 Task: Open Card DIY Review in Board Content Marketing Asset Creation and Optimization to Workspace Influencer Marketing Agencies. and add a team member Softage.2@softage.net, a label Orange, a checklist Event Planning, an attachment from your google drive, a color Orange and finally, add a card description 'Develop and launch new customer referral program for existing customers' and a comment 'This task requires us to be adaptable and flexible, willing to pivot our approach as needed to achieve success.'. Add a start date 'Jan 02, 1900' with a due date 'Jan 09, 1900'
Action: Mouse moved to (293, 171)
Screenshot: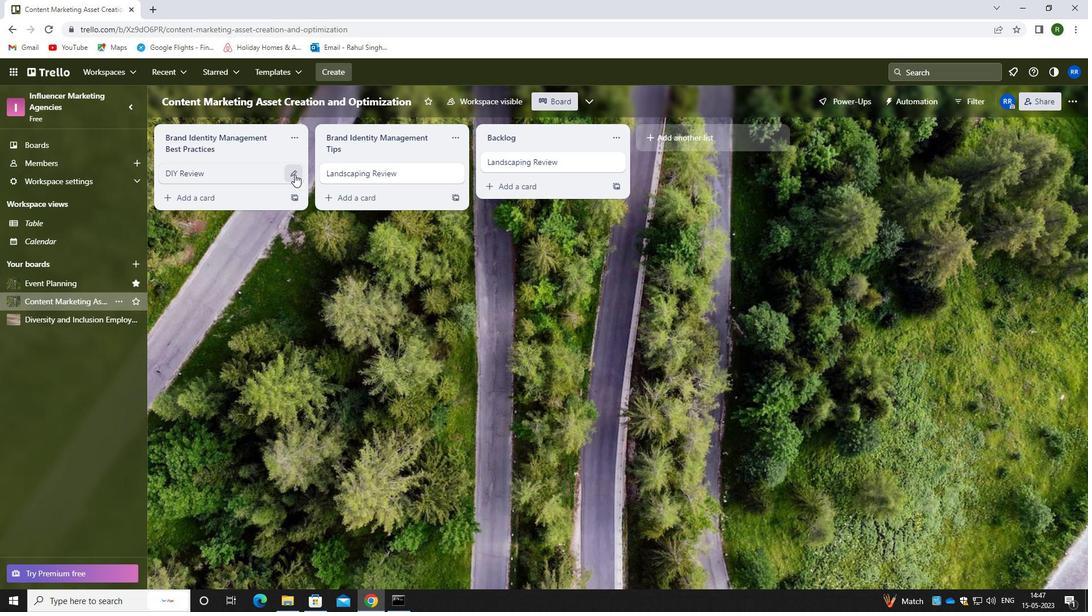 
Action: Mouse pressed left at (293, 171)
Screenshot: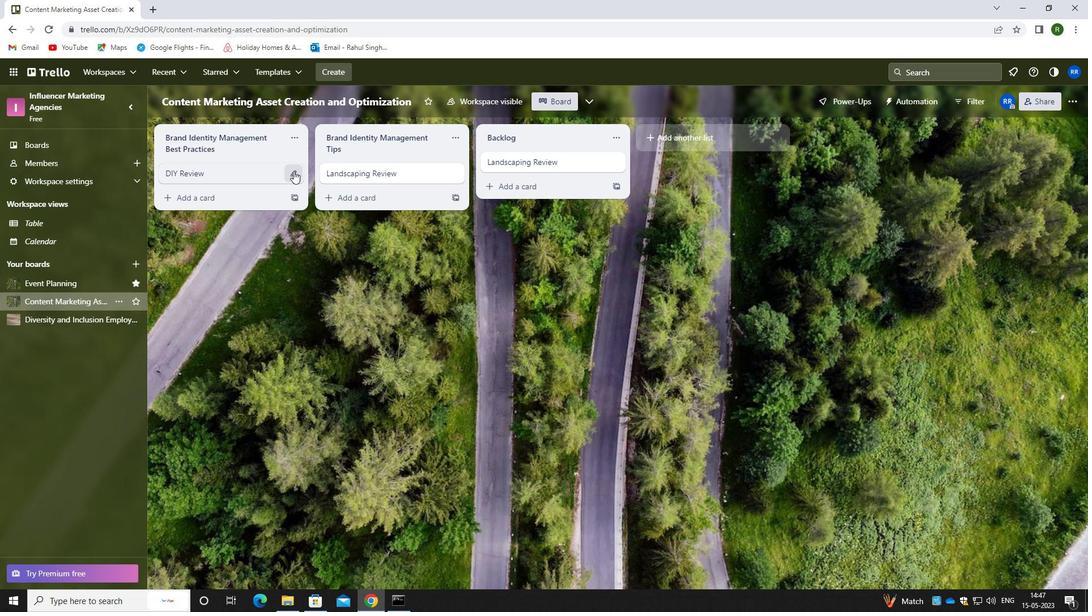 
Action: Mouse moved to (356, 170)
Screenshot: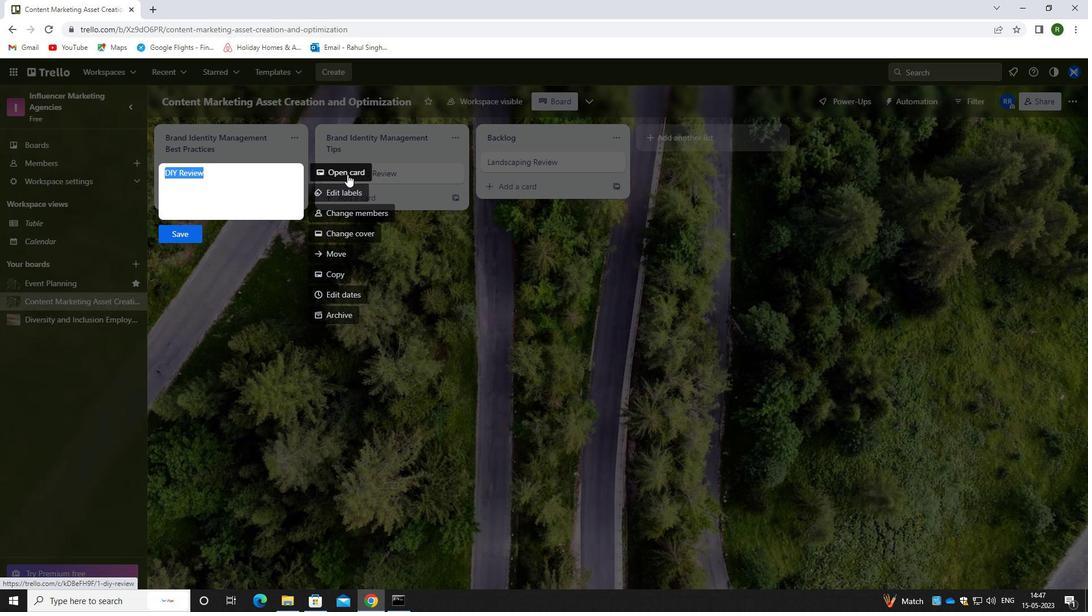 
Action: Mouse pressed left at (356, 170)
Screenshot: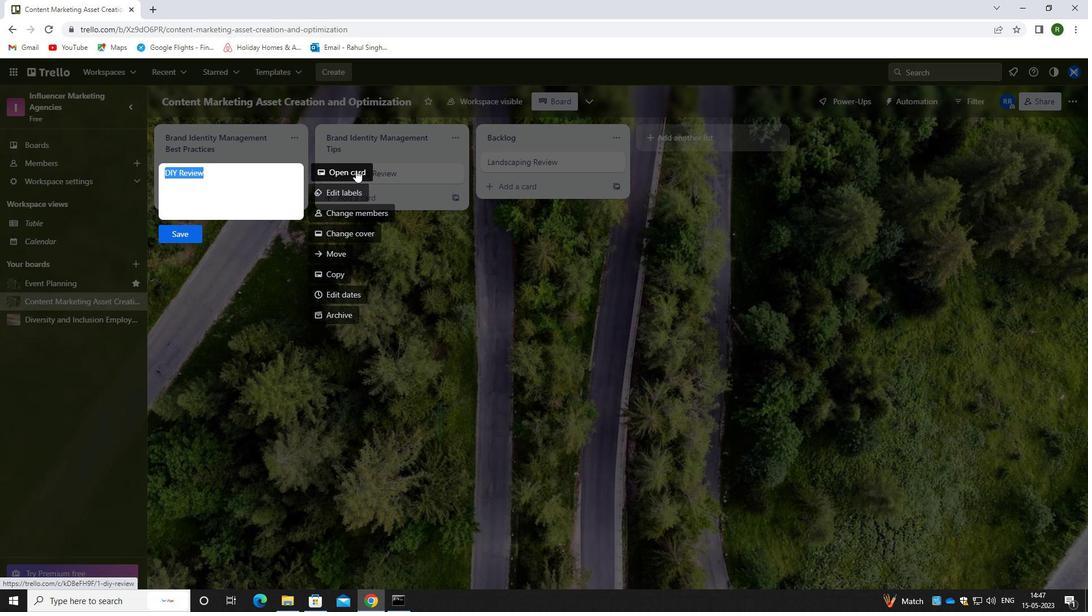 
Action: Mouse moved to (694, 155)
Screenshot: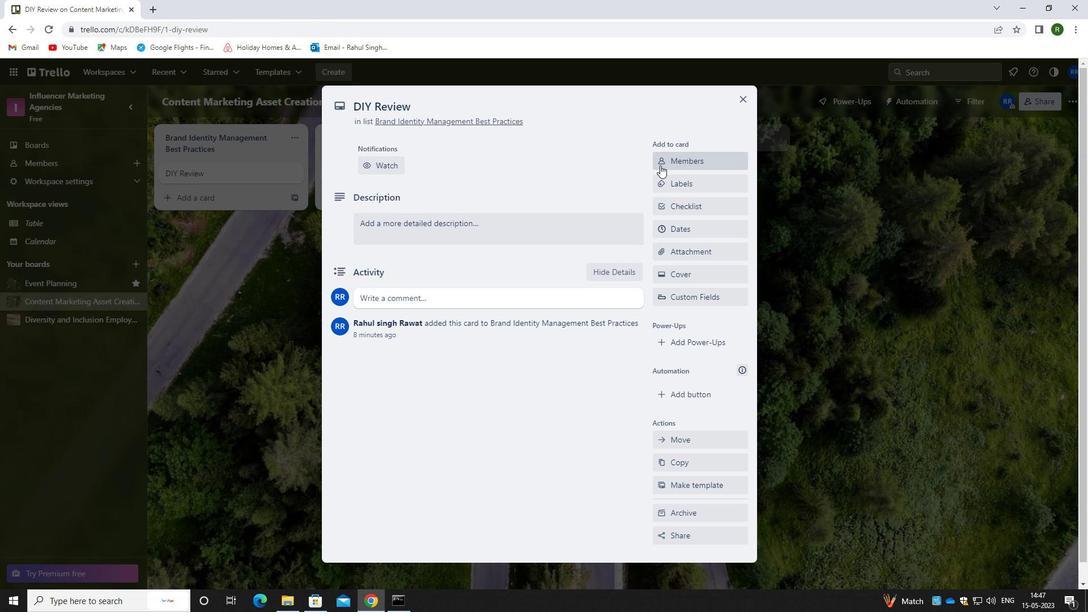 
Action: Mouse pressed left at (694, 155)
Screenshot: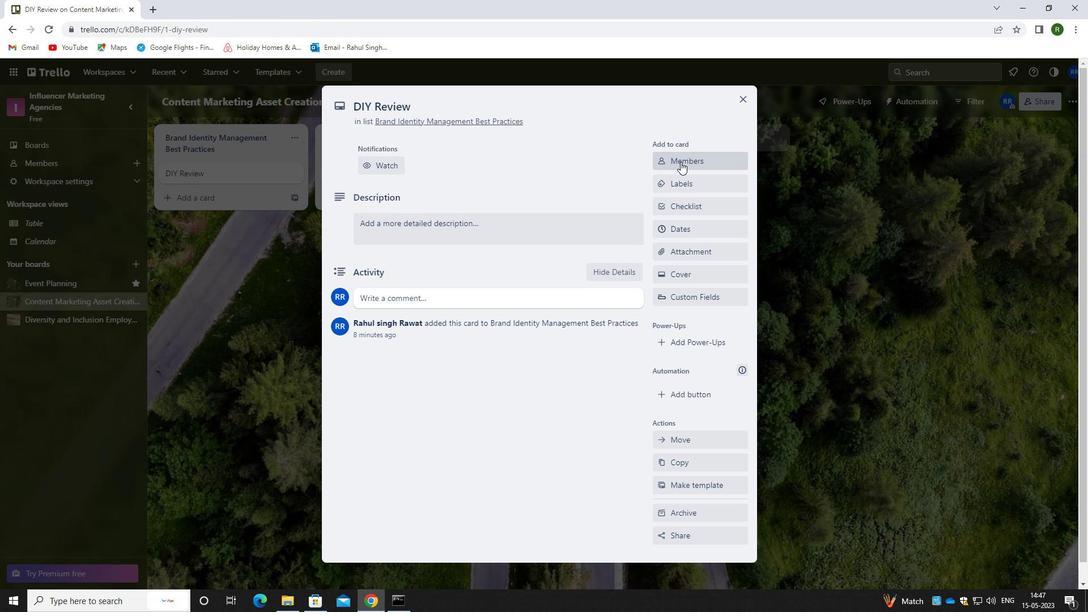 
Action: Mouse moved to (699, 190)
Screenshot: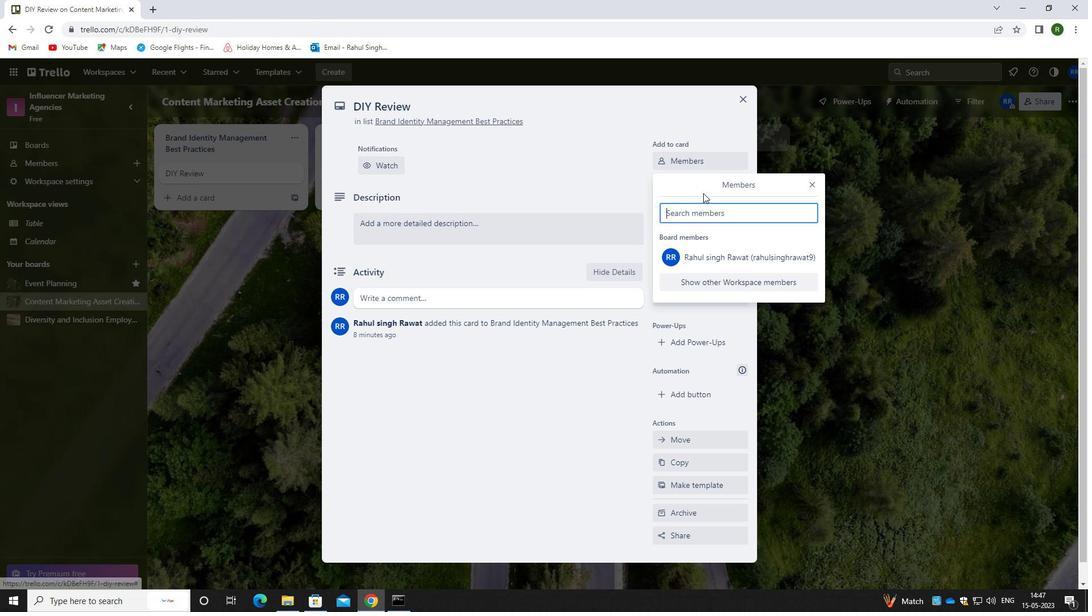 
Action: Key pressed <Key.caps_lock>s<Key.caps_lock>oftage.2<Key.shift>@SPO<Key.backspace><Key.backspace>OFTAGE,.<Key.backspace><Key.backspace>.NET
Screenshot: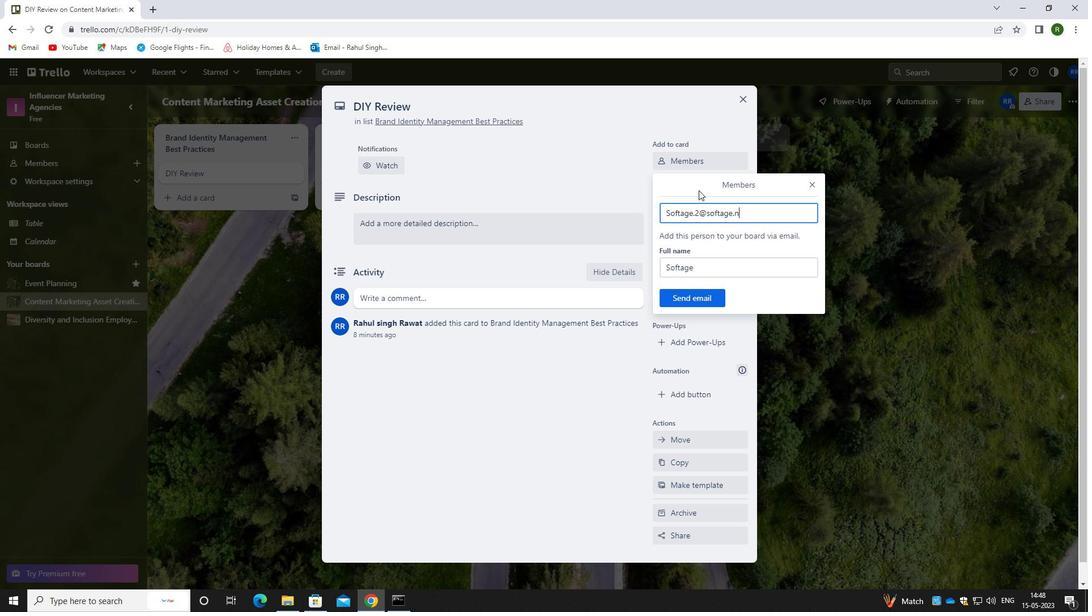 
Action: Mouse moved to (692, 297)
Screenshot: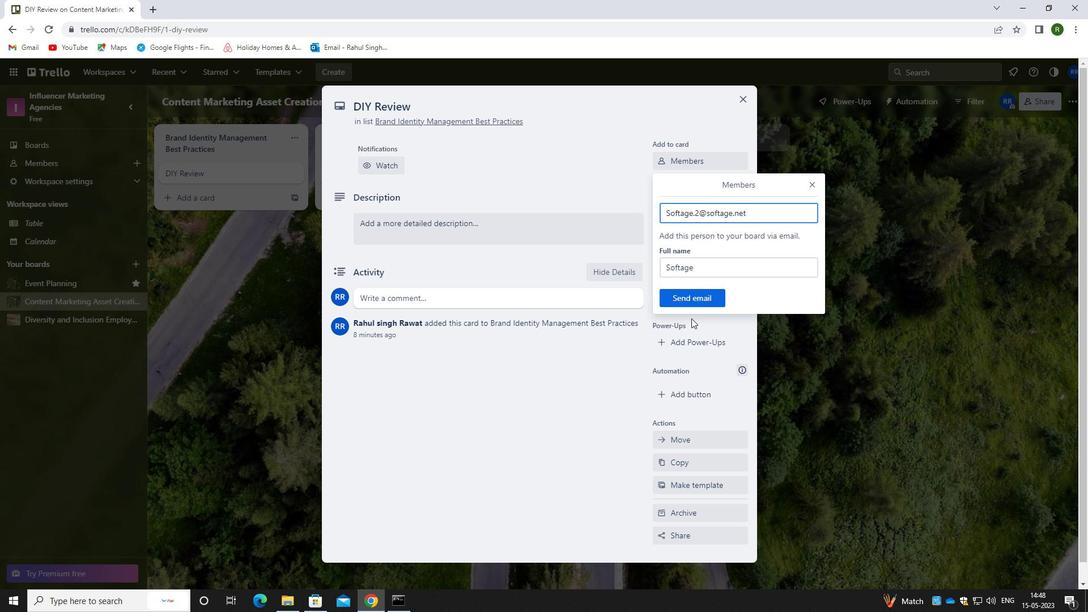 
Action: Mouse pressed left at (692, 297)
Screenshot: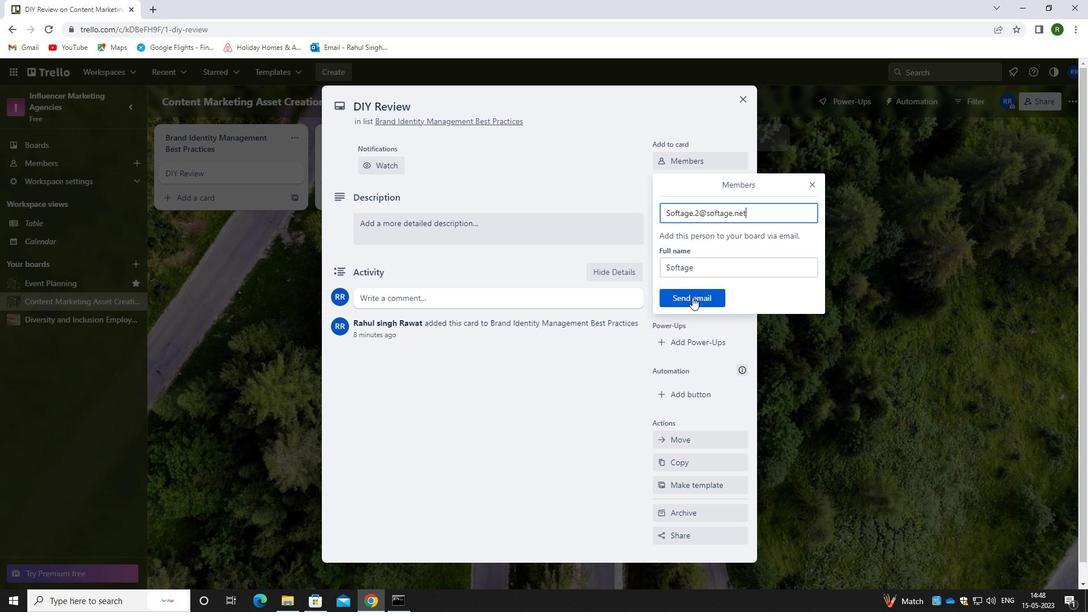 
Action: Mouse moved to (686, 216)
Screenshot: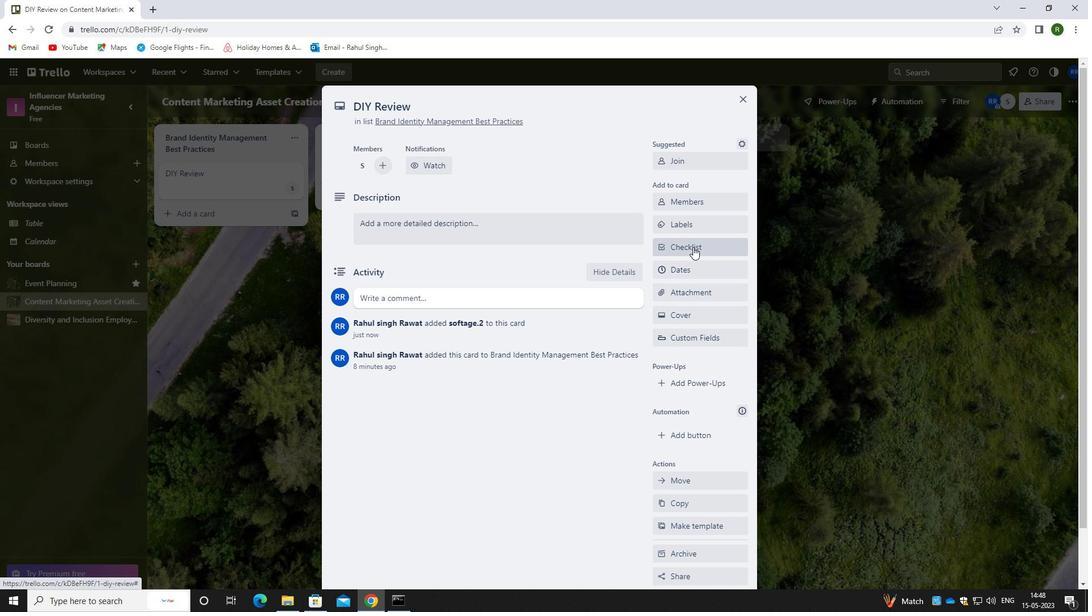 
Action: Mouse pressed left at (686, 216)
Screenshot: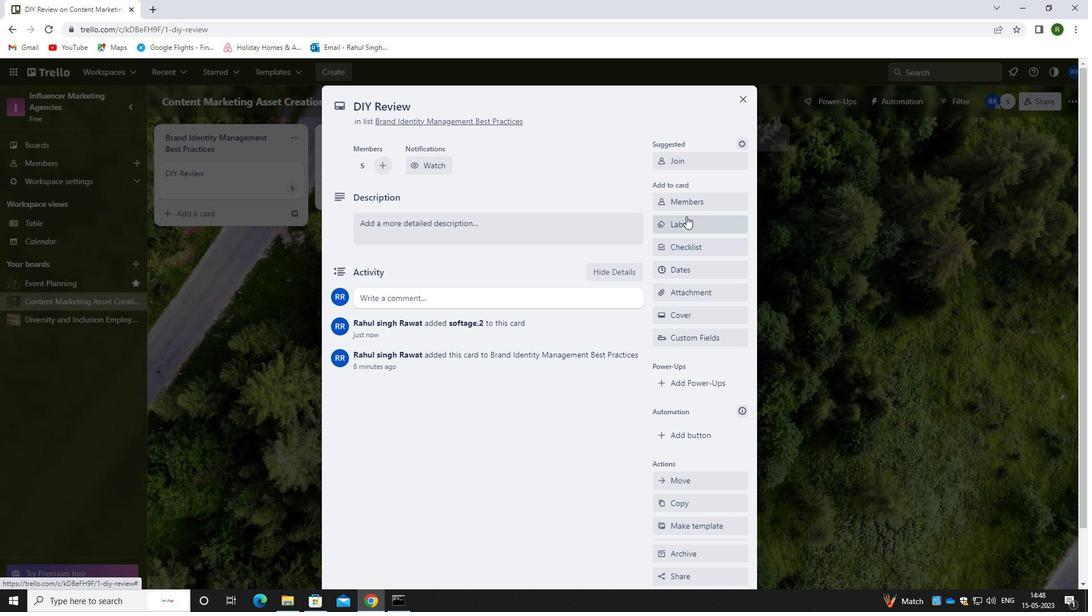 
Action: Mouse moved to (691, 274)
Screenshot: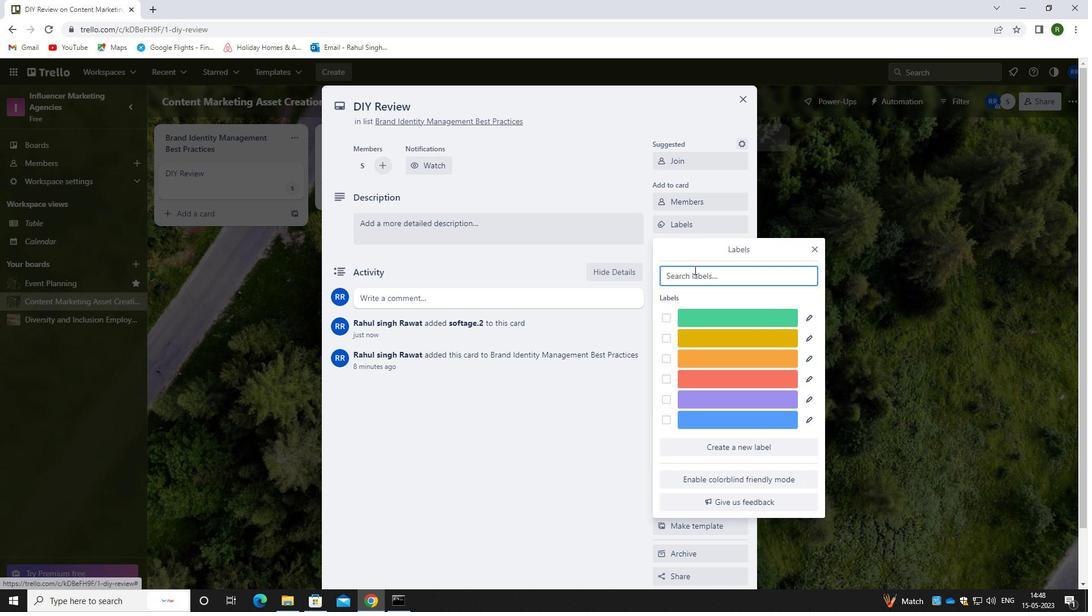 
Action: Key pressed ORANGE
Screenshot: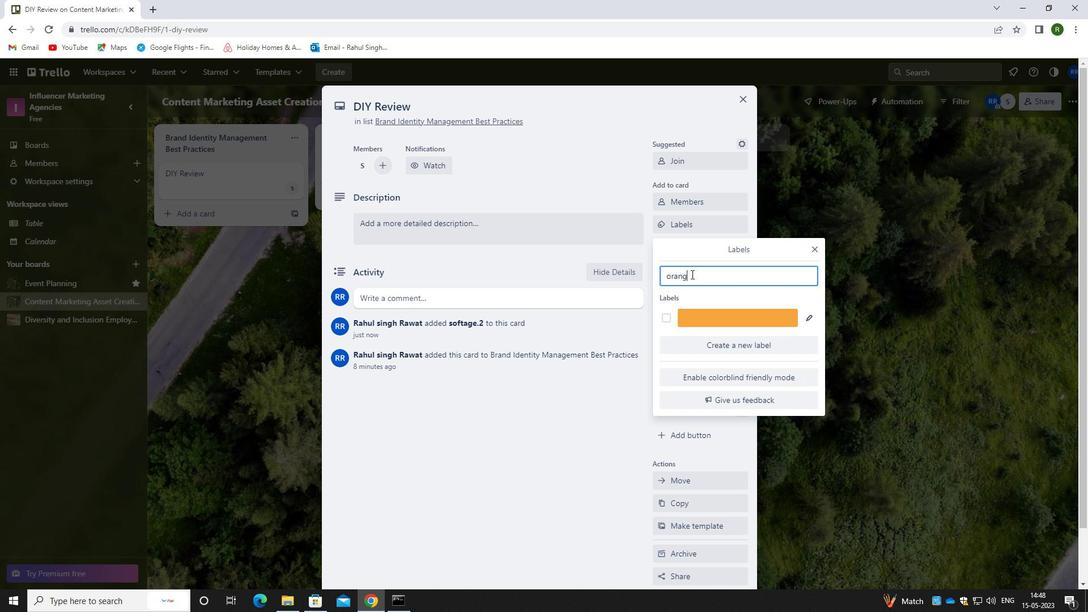 
Action: Mouse moved to (664, 319)
Screenshot: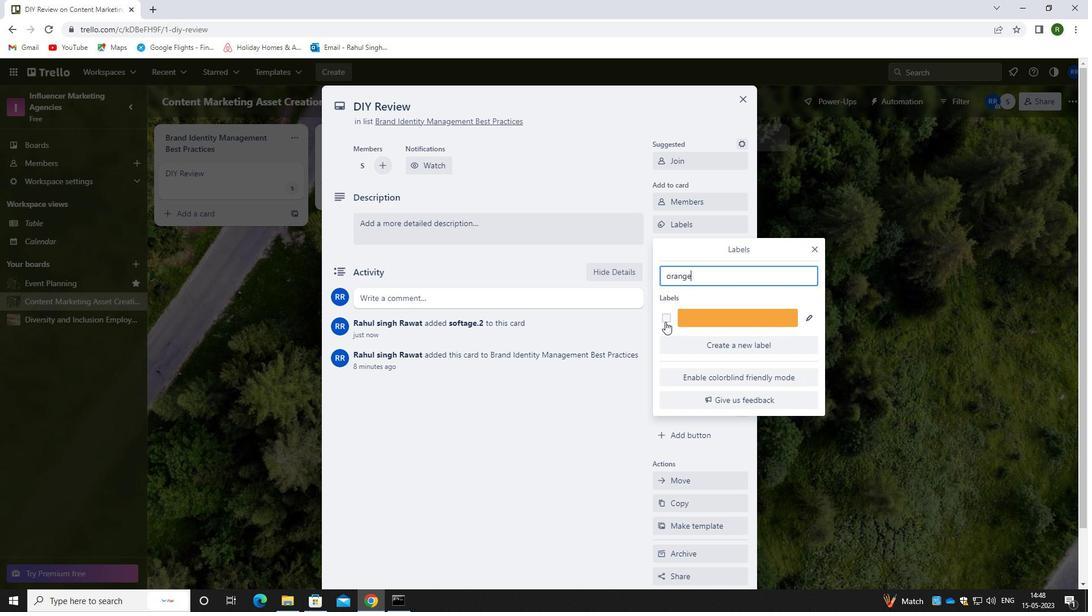 
Action: Mouse pressed left at (664, 319)
Screenshot: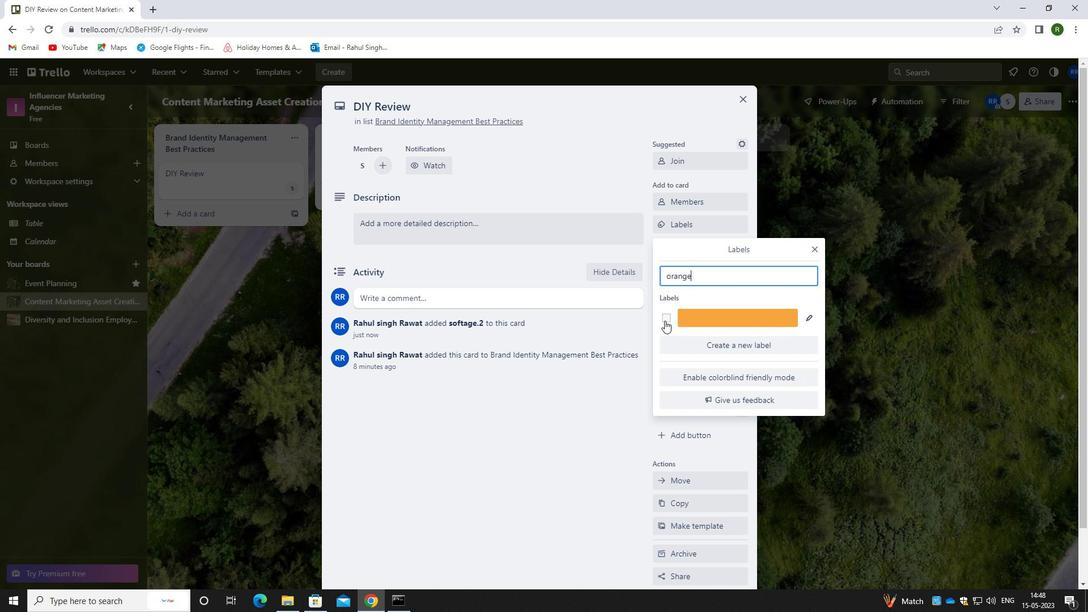 
Action: Mouse moved to (619, 435)
Screenshot: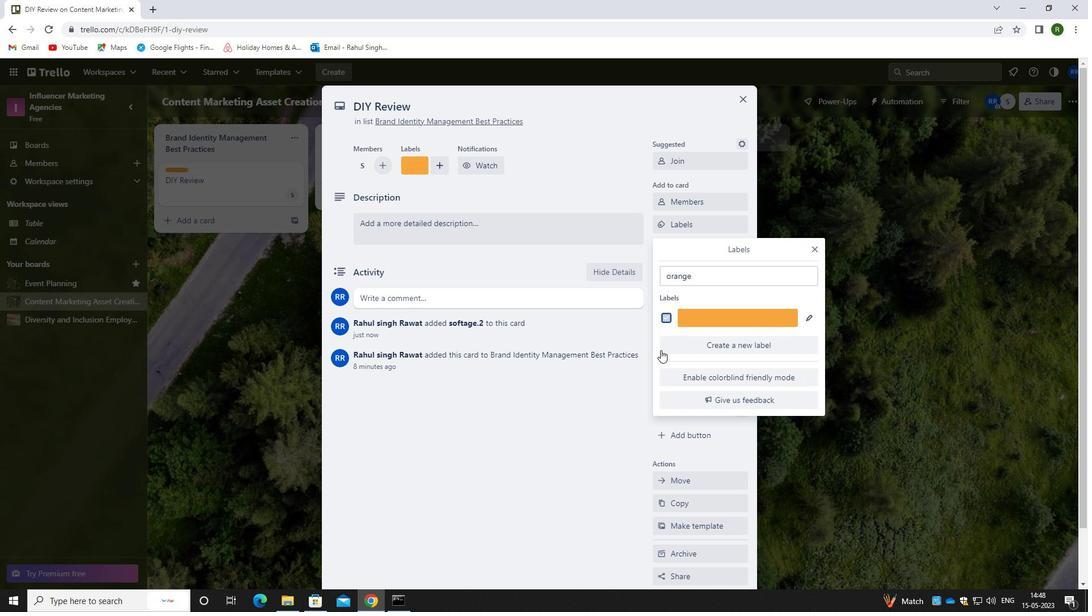 
Action: Mouse pressed left at (619, 435)
Screenshot: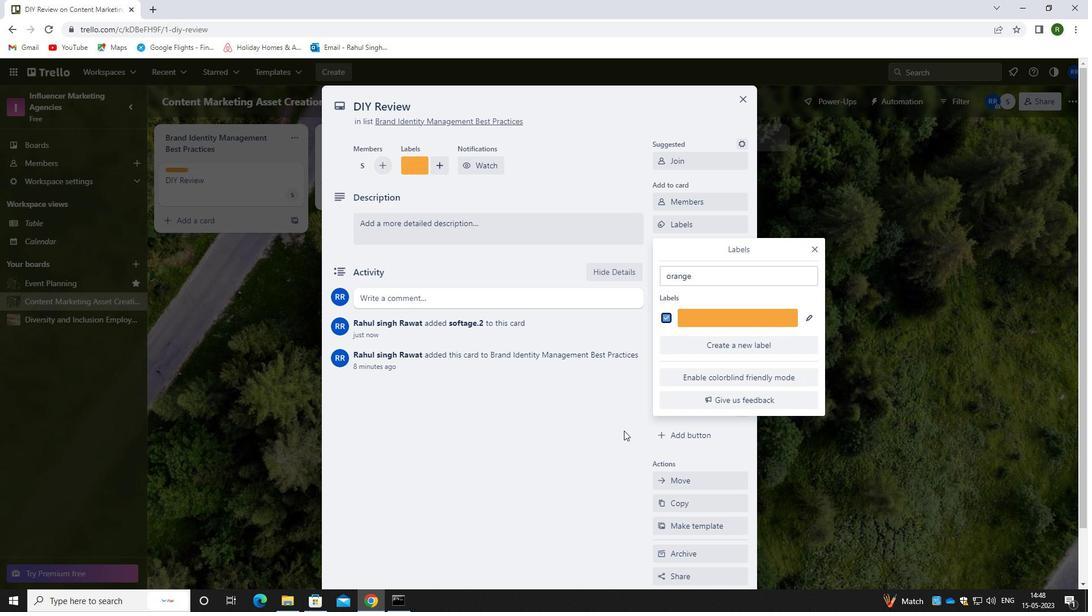 
Action: Mouse moved to (687, 249)
Screenshot: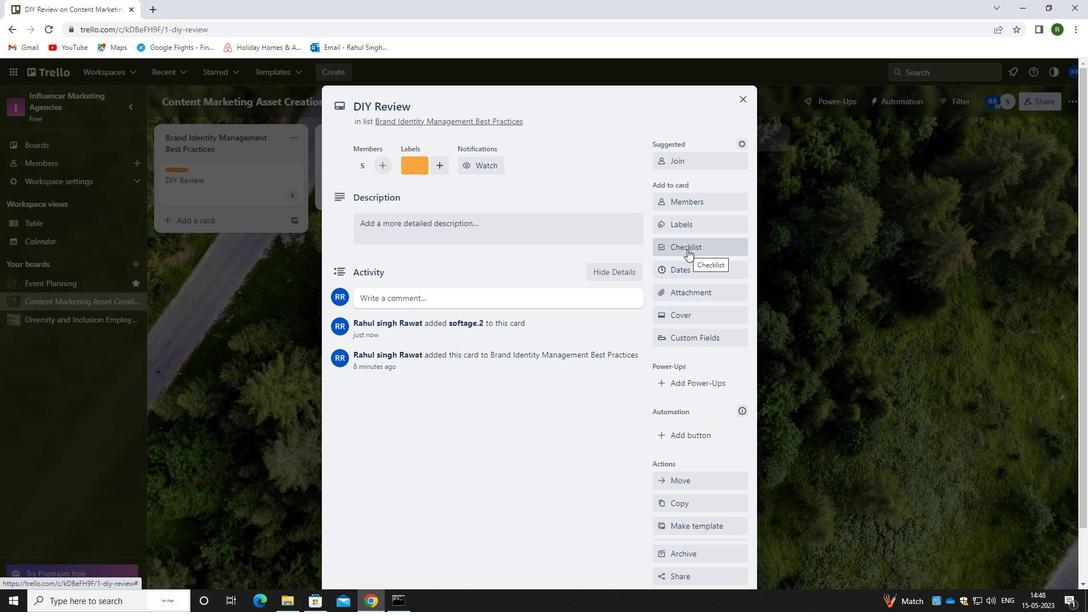 
Action: Mouse pressed left at (687, 249)
Screenshot: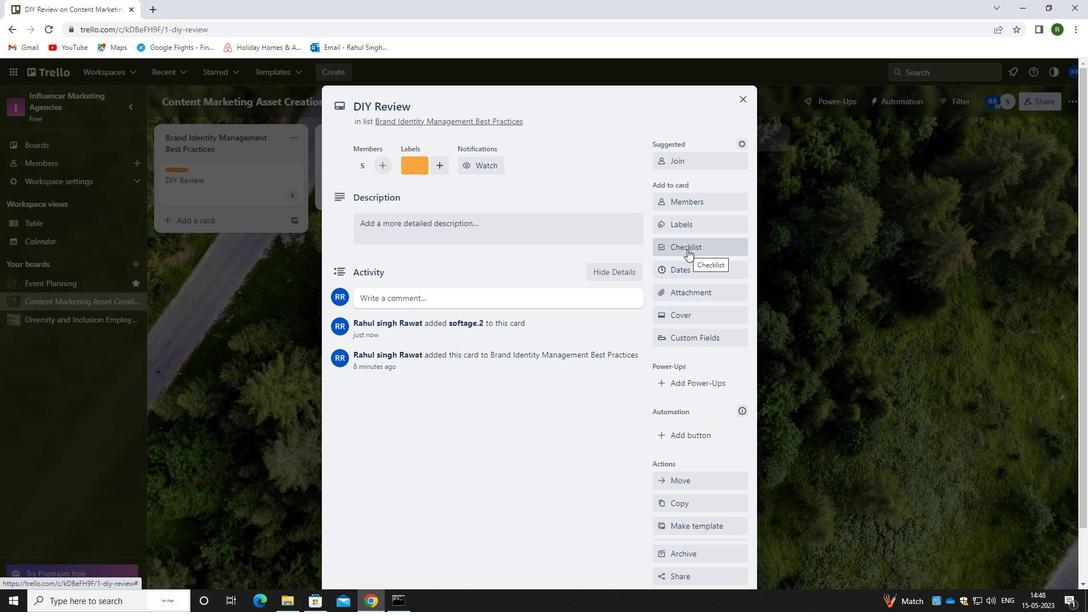 
Action: Mouse moved to (704, 299)
Screenshot: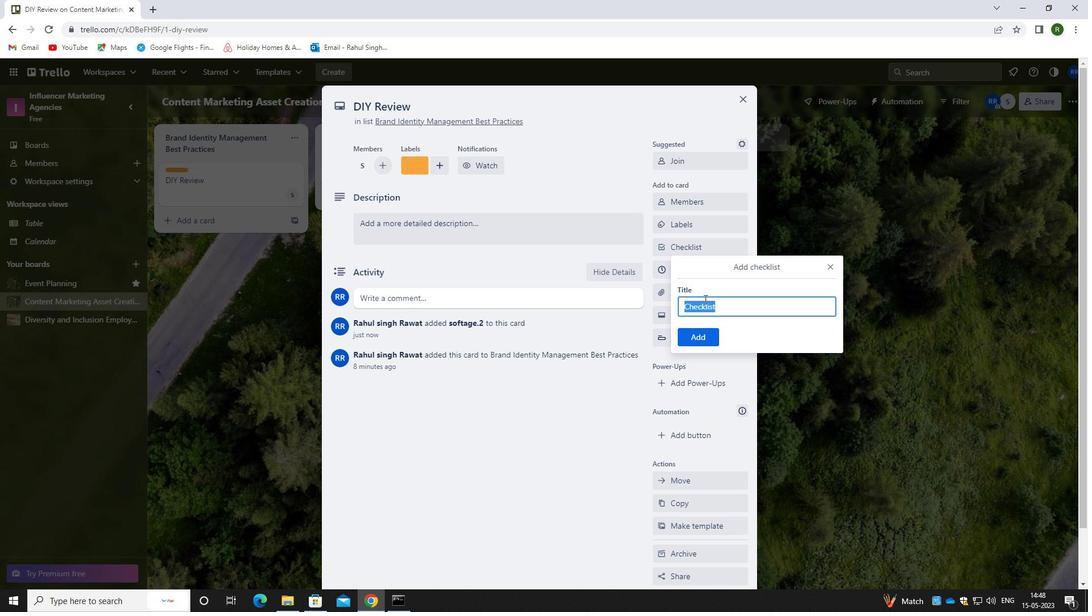 
Action: Key pressed <Key.caps_lock>E<Key.caps_lock>VENT<Key.space><Key.caps_lock>P<Key.caps_lock>LANNING
Screenshot: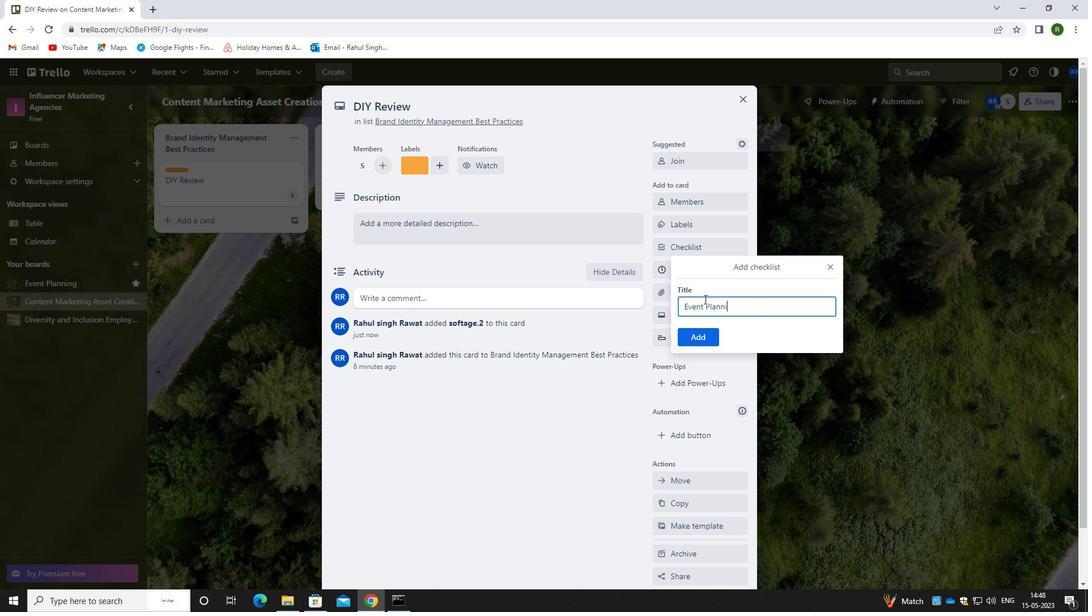
Action: Mouse moved to (704, 342)
Screenshot: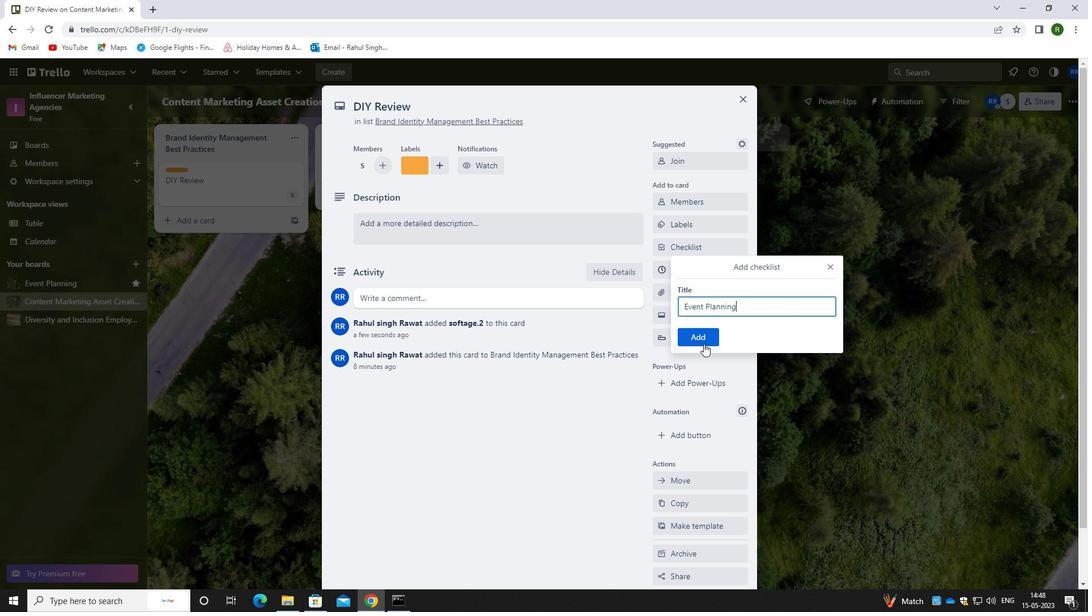 
Action: Mouse pressed left at (704, 342)
Screenshot: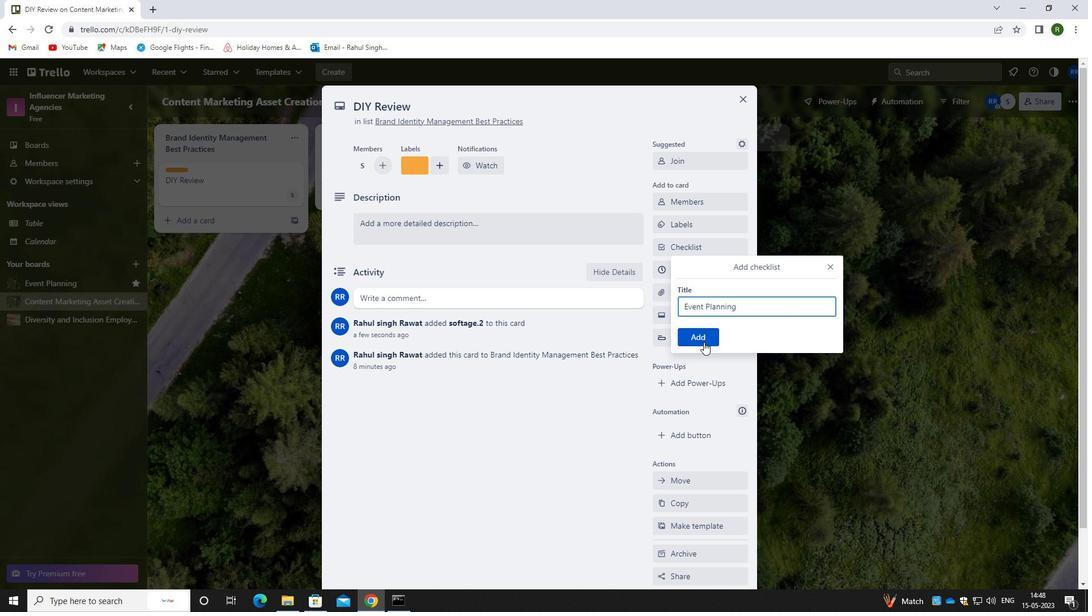 
Action: Mouse moved to (695, 299)
Screenshot: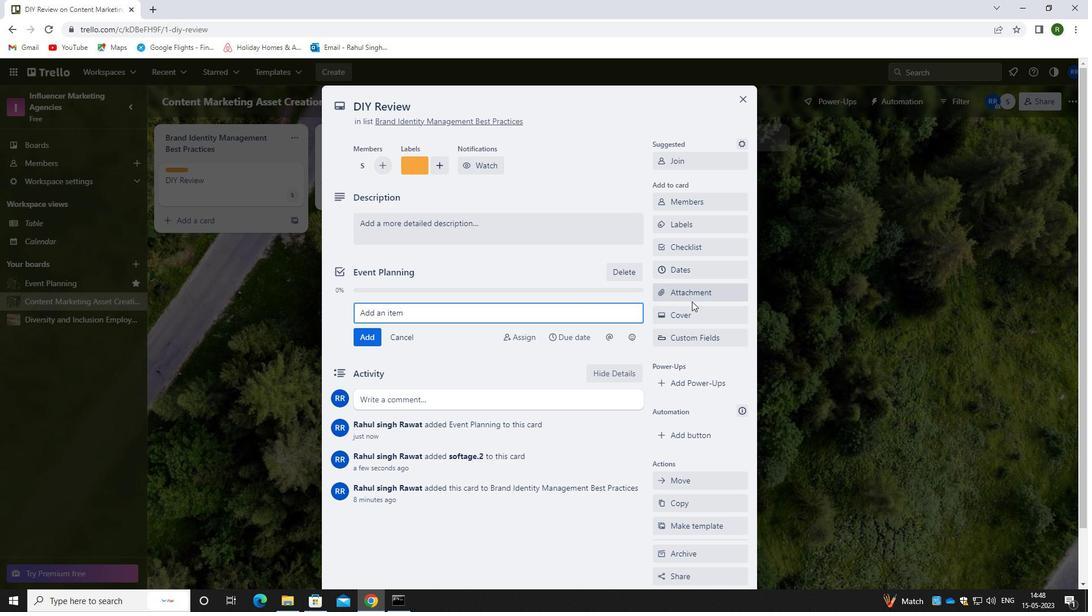 
Action: Mouse pressed left at (695, 299)
Screenshot: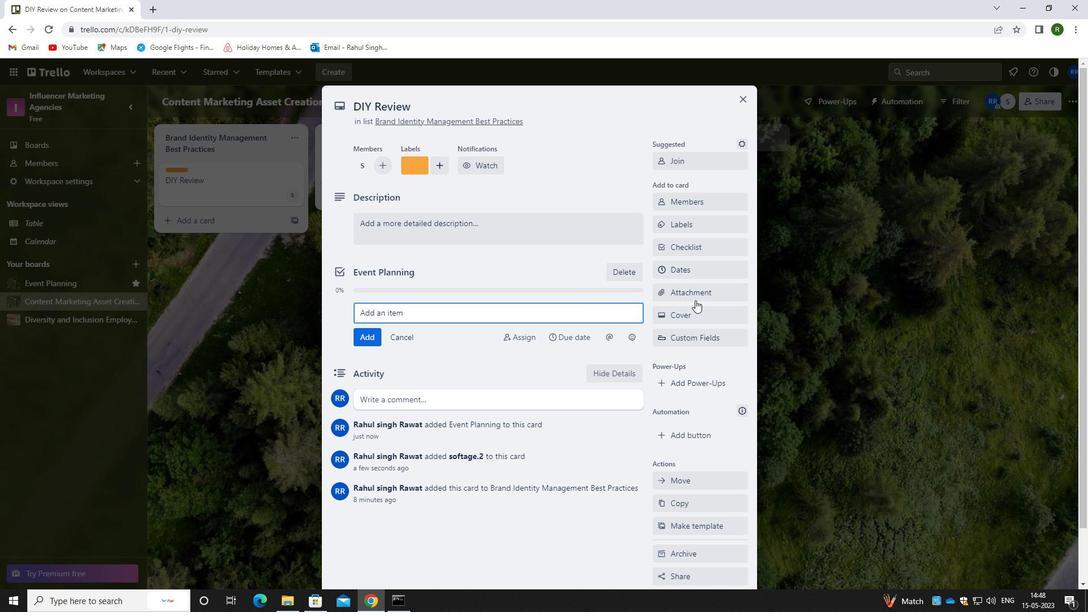 
Action: Mouse moved to (689, 382)
Screenshot: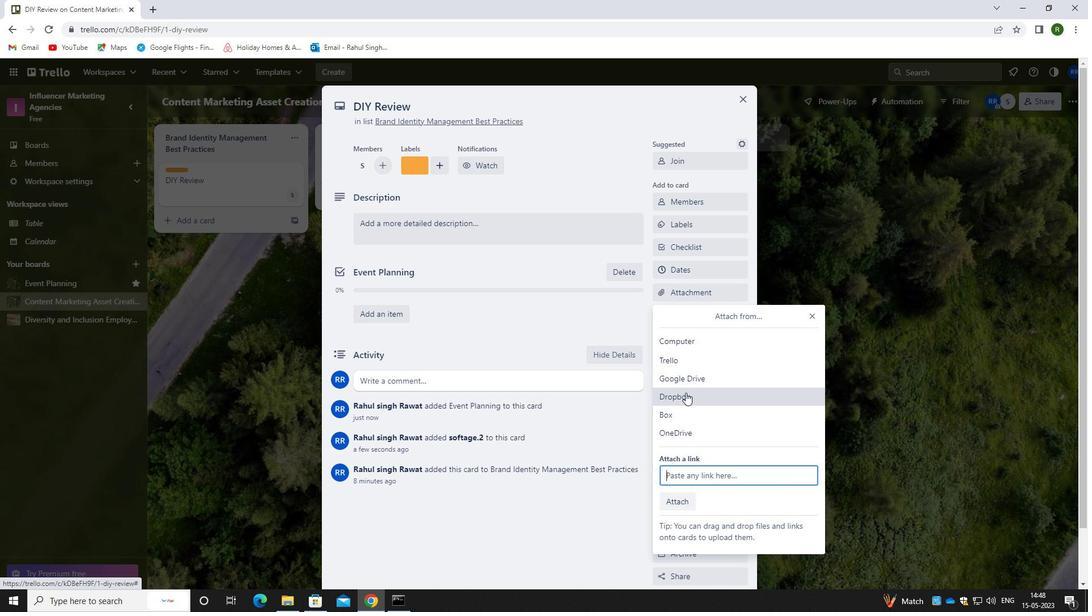 
Action: Mouse pressed left at (689, 382)
Screenshot: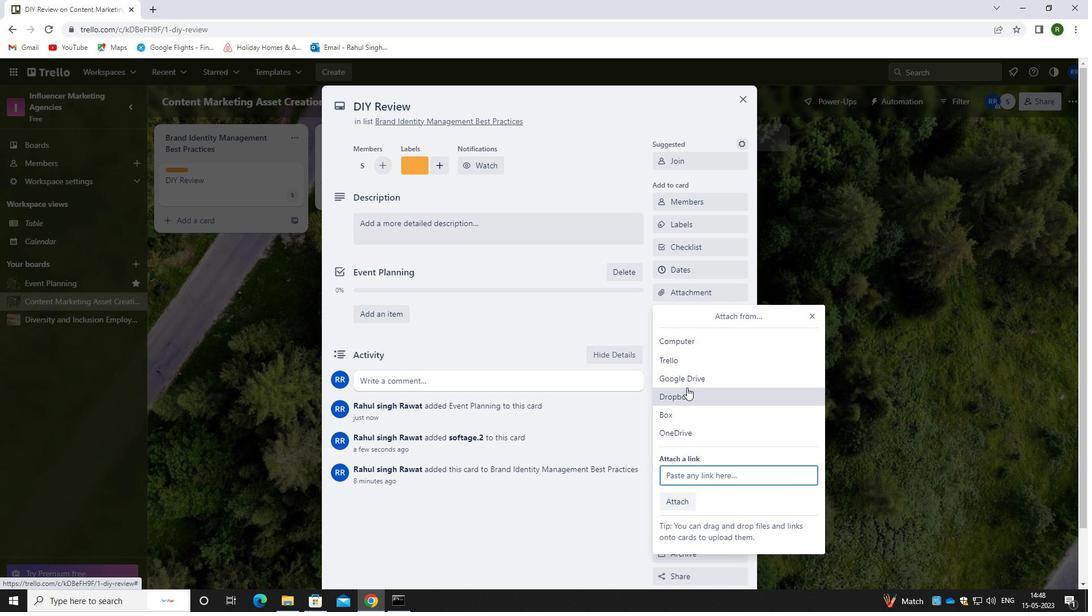 
Action: Mouse moved to (276, 453)
Screenshot: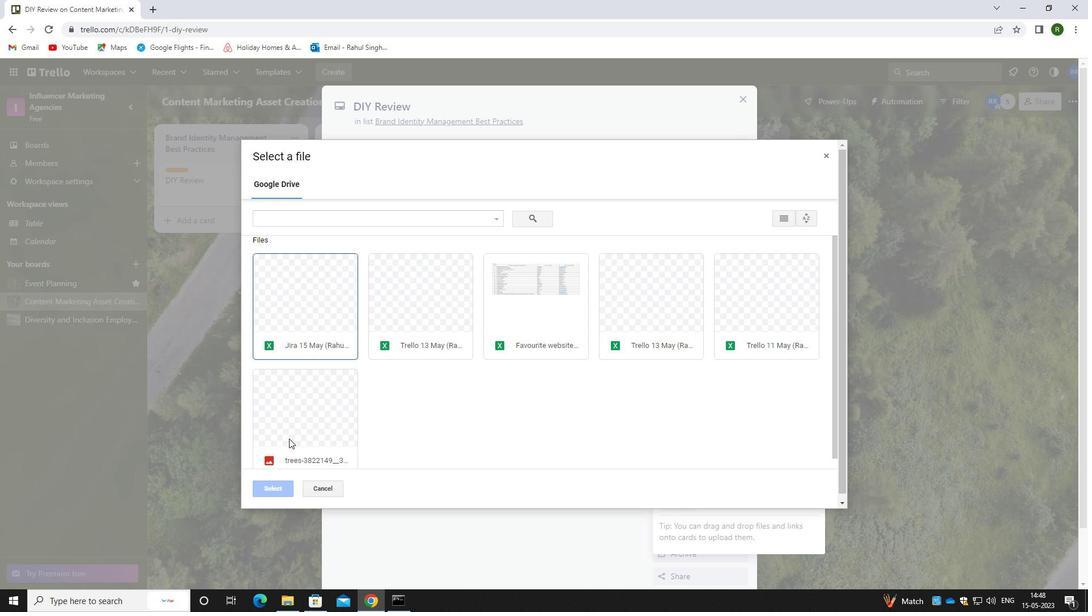 
Action: Mouse pressed left at (276, 453)
Screenshot: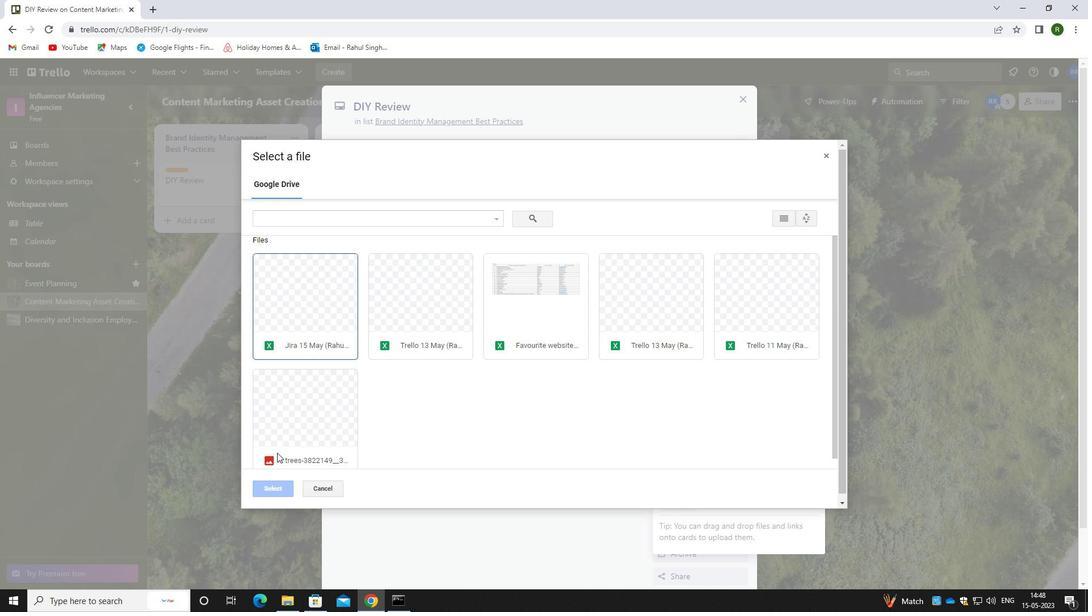 
Action: Mouse moved to (275, 489)
Screenshot: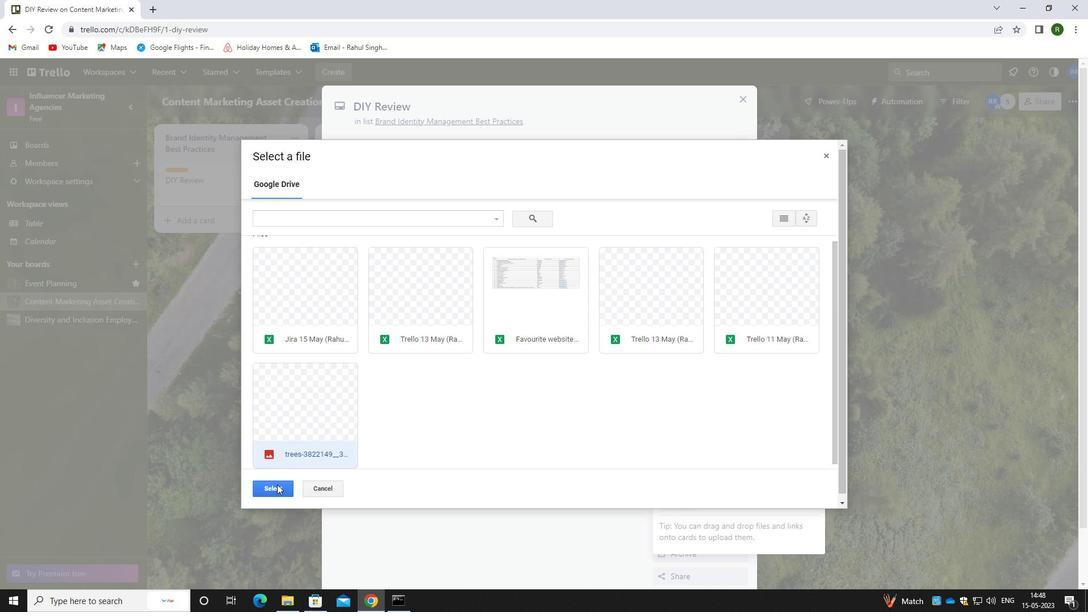 
Action: Mouse pressed left at (275, 489)
Screenshot: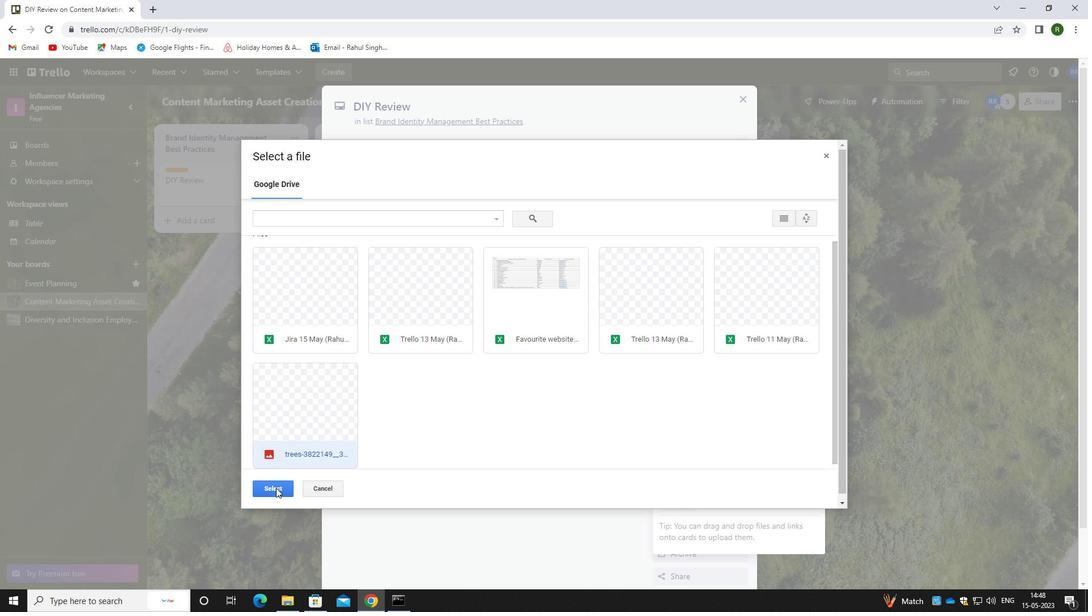 
Action: Mouse moved to (483, 233)
Screenshot: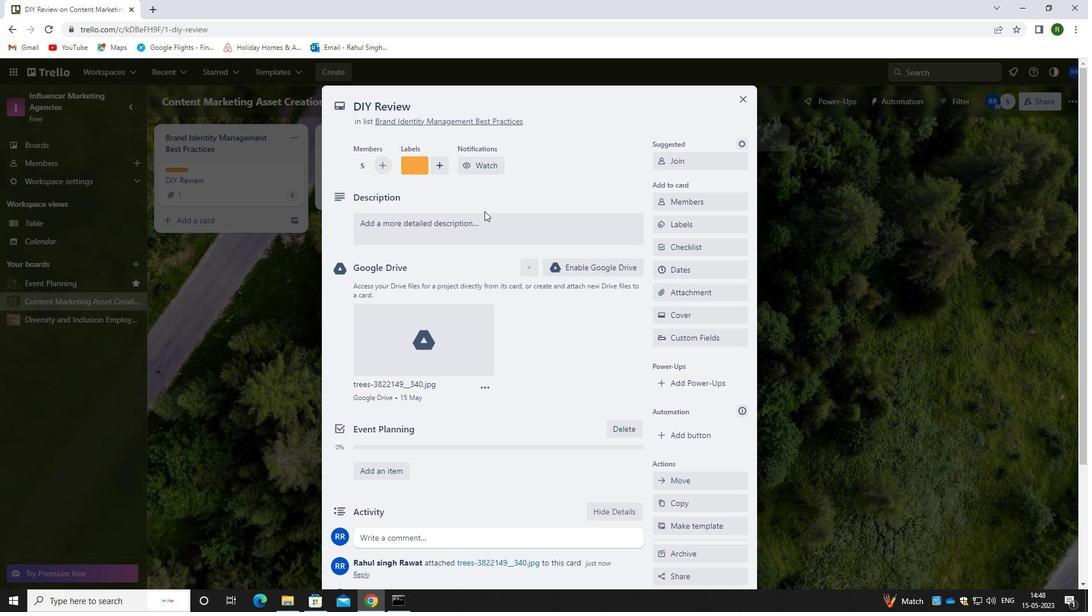 
Action: Mouse pressed left at (483, 233)
Screenshot: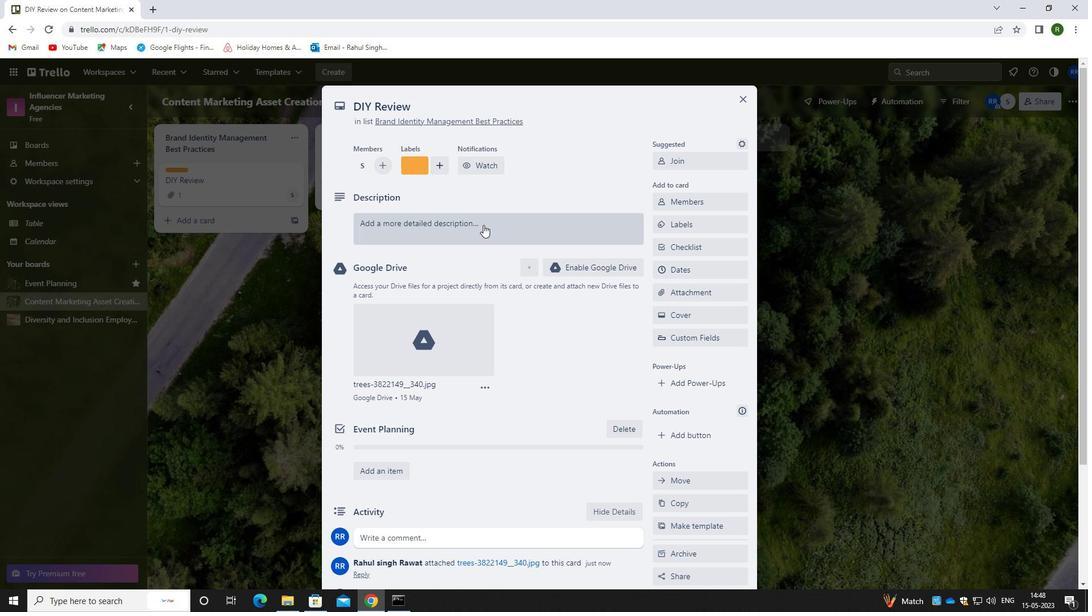 
Action: Key pressed <Key.caps_lock>D<Key.caps_lock>EVELOP<Key.space>AND<Key.space>LAUC<Key.backspace>NCH<Key.space>NEW<Key.space>CUSTOMER<Key.space>REFERRAL<Key.space>PROGRAM<Key.space>FOR<Key.space>EXISTING<Key.space>CUSTOMER.
Screenshot: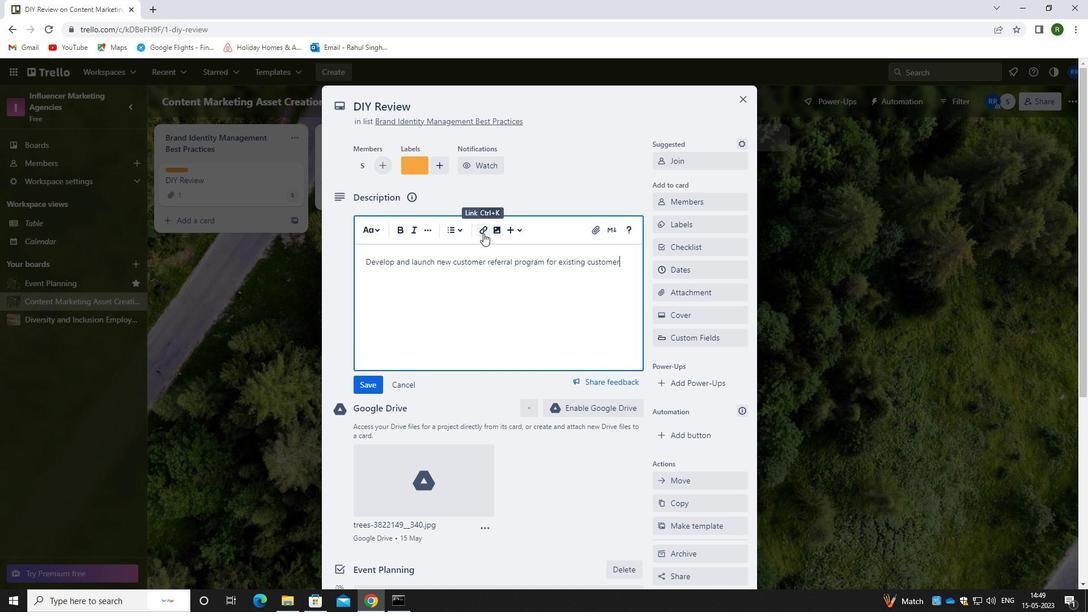 
Action: Mouse moved to (372, 388)
Screenshot: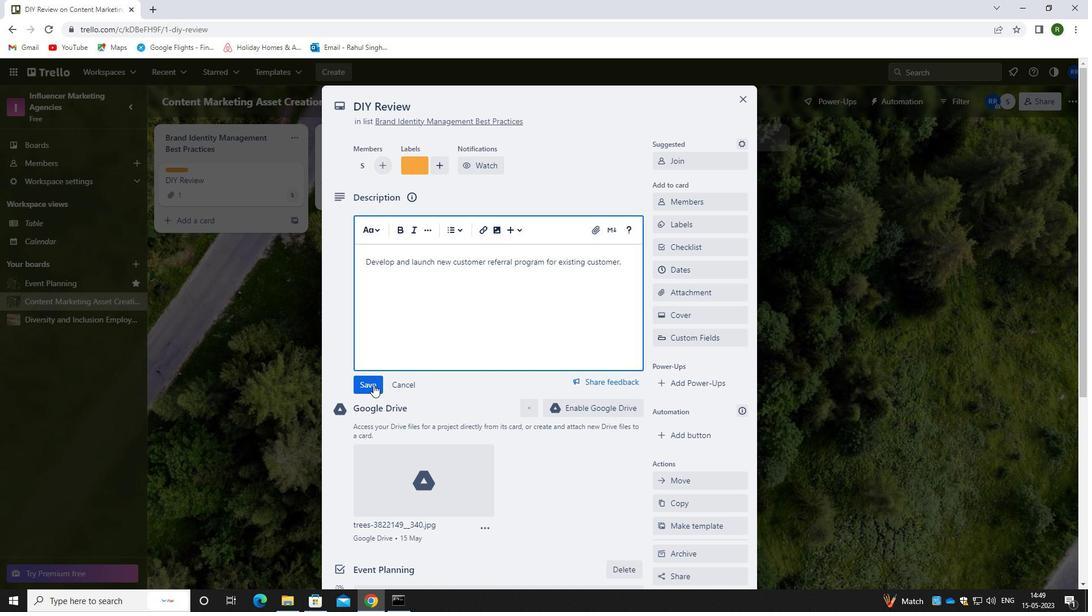 
Action: Mouse pressed left at (372, 388)
Screenshot: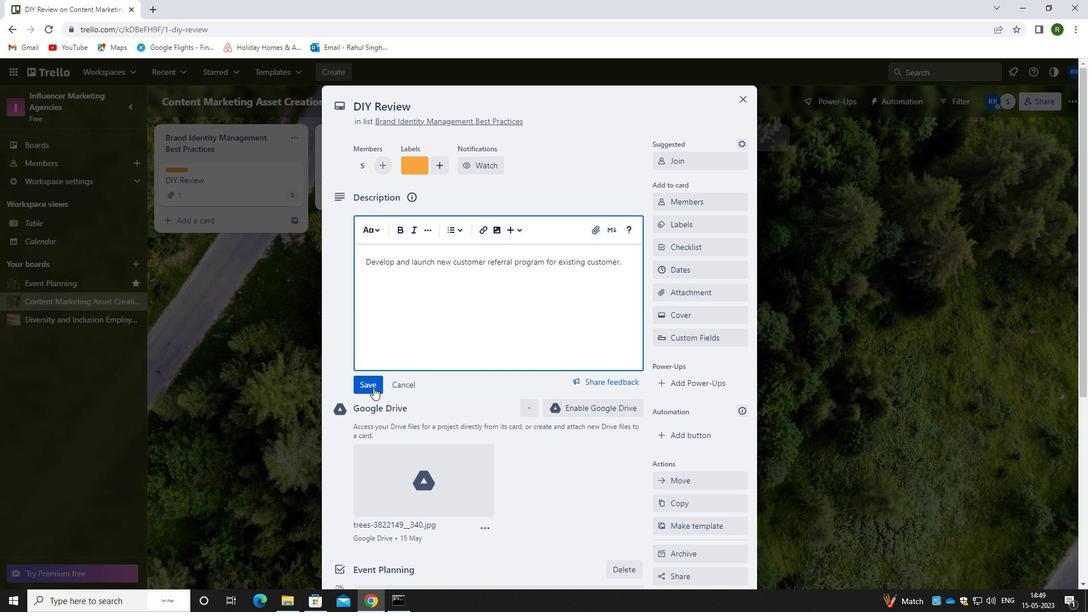 
Action: Mouse moved to (407, 340)
Screenshot: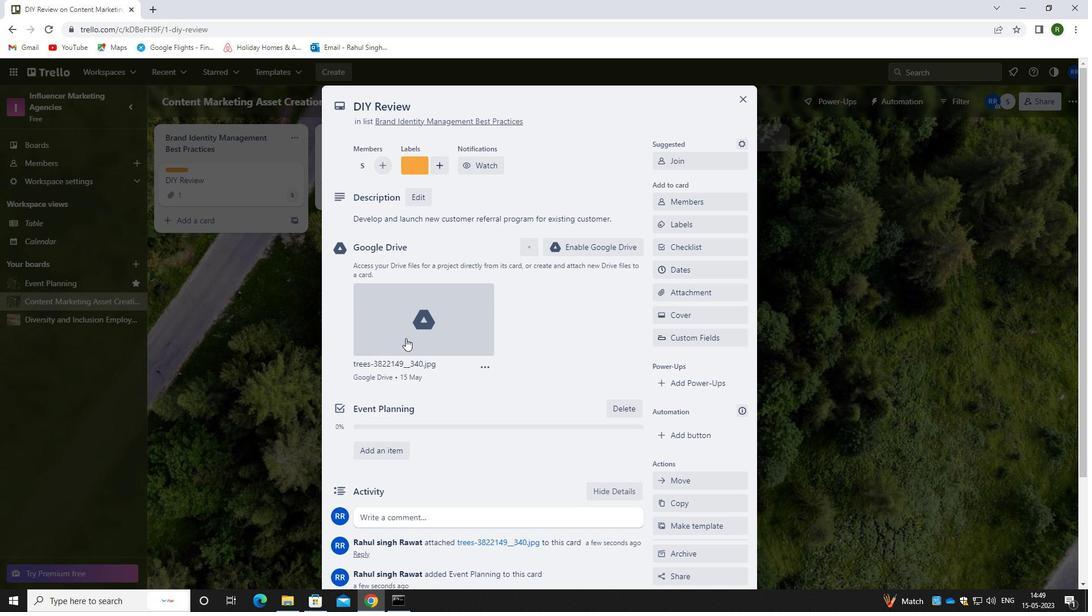
Action: Mouse scrolled (407, 340) with delta (0, 0)
Screenshot: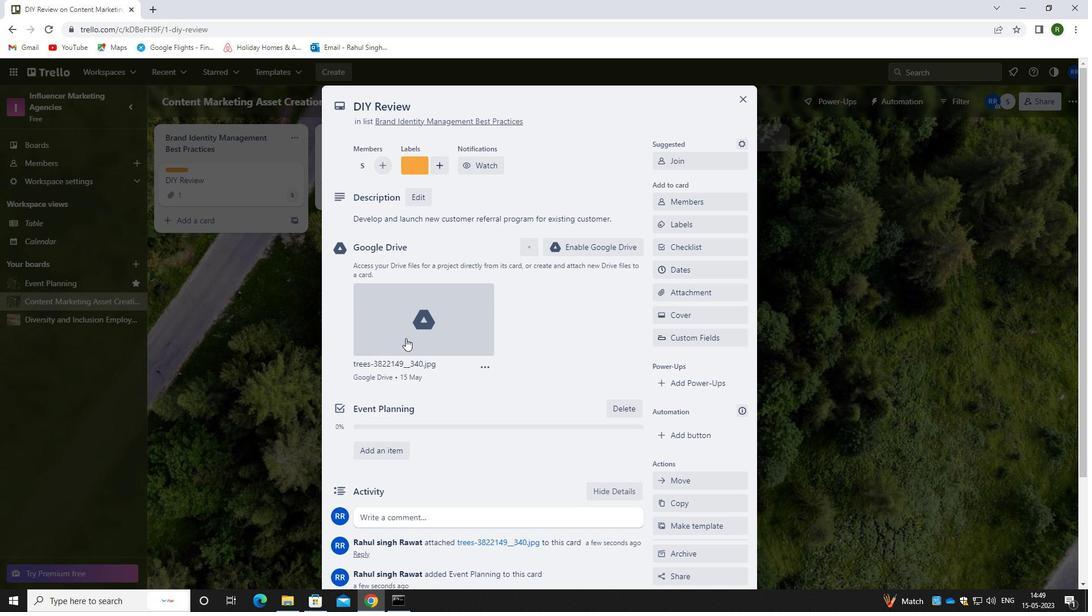 
Action: Mouse moved to (409, 344)
Screenshot: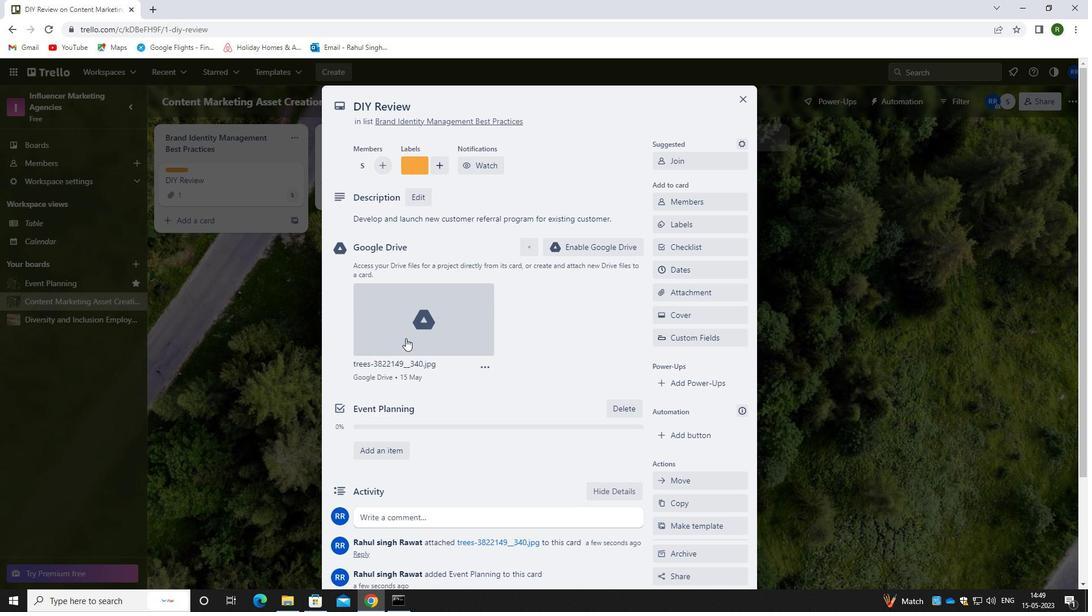 
Action: Mouse scrolled (409, 344) with delta (0, 0)
Screenshot: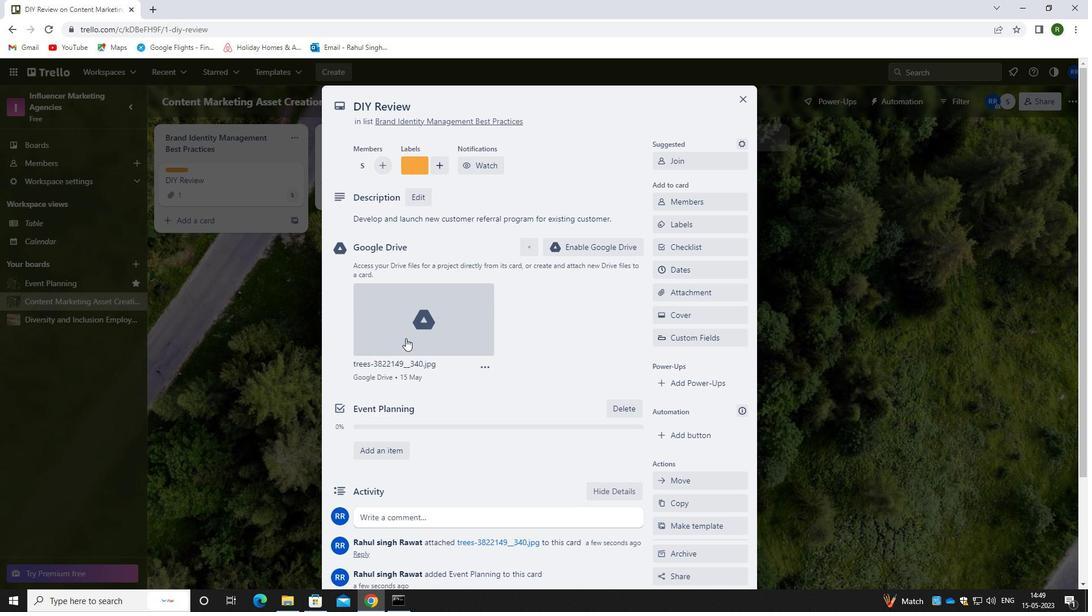 
Action: Mouse moved to (619, 380)
Screenshot: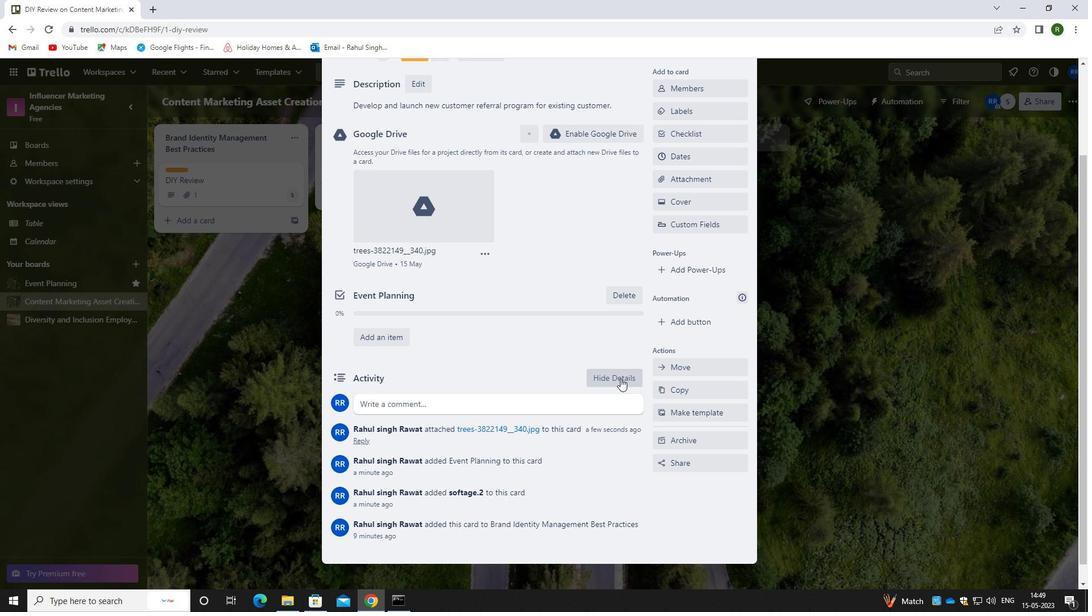 
Action: Mouse pressed left at (619, 380)
Screenshot: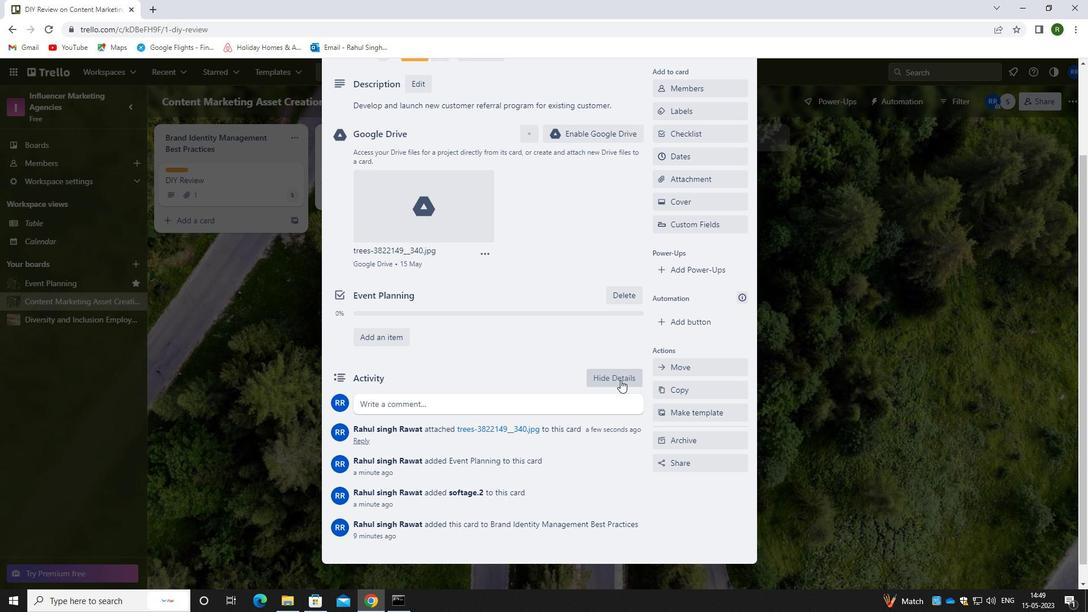 
Action: Mouse moved to (421, 457)
Screenshot: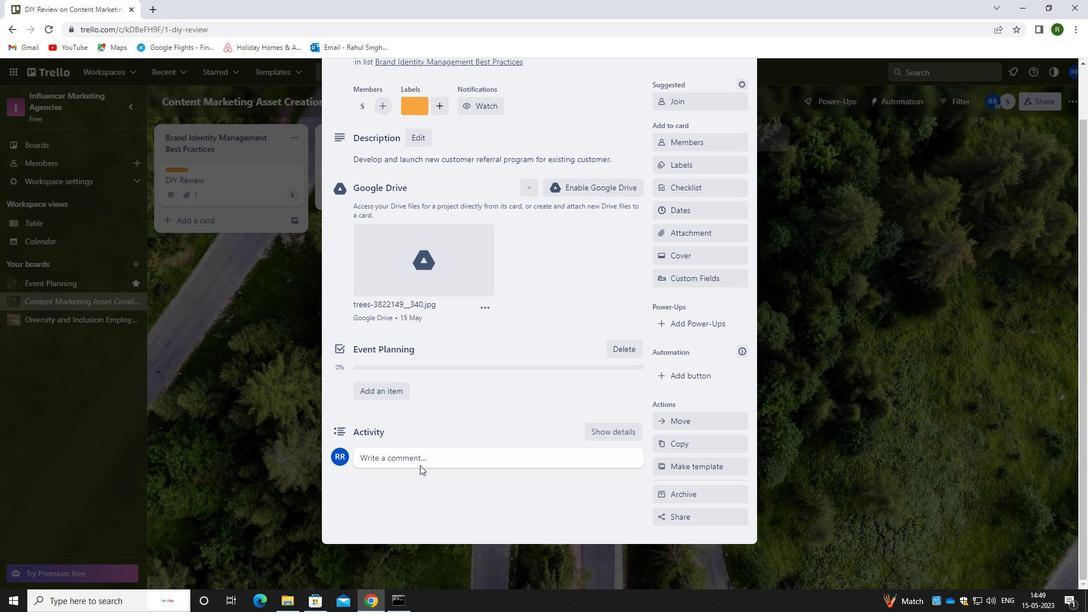 
Action: Mouse pressed left at (421, 457)
Screenshot: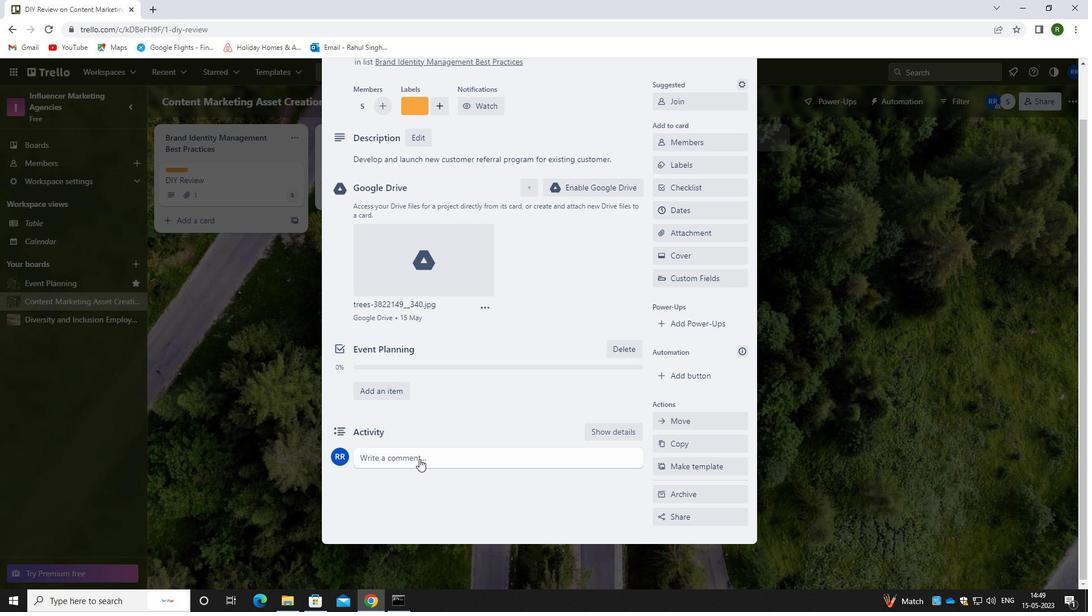 
Action: Mouse moved to (418, 497)
Screenshot: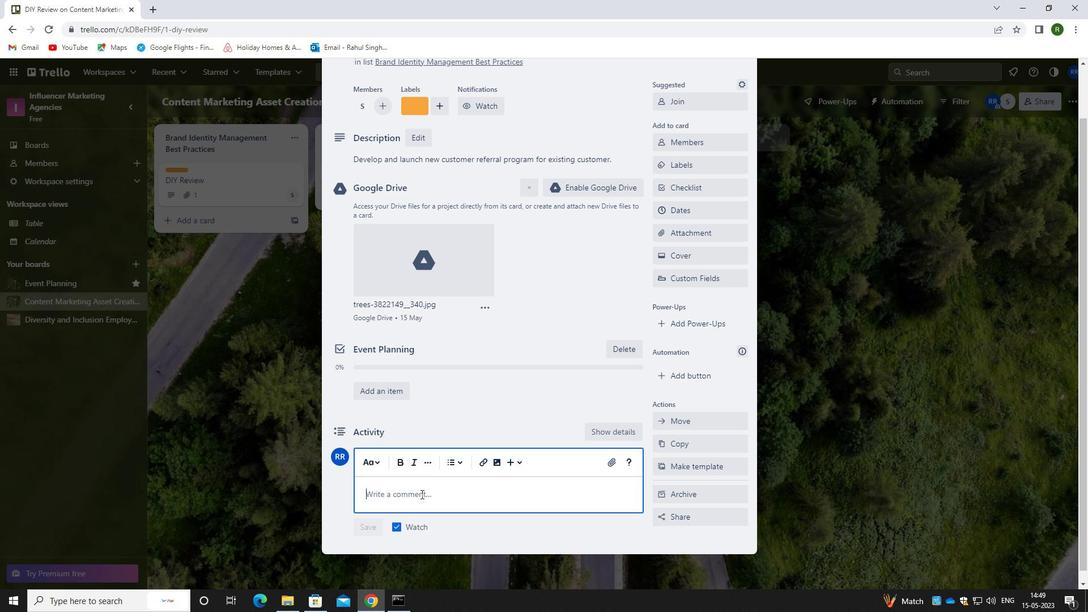 
Action: Mouse pressed left at (418, 497)
Screenshot: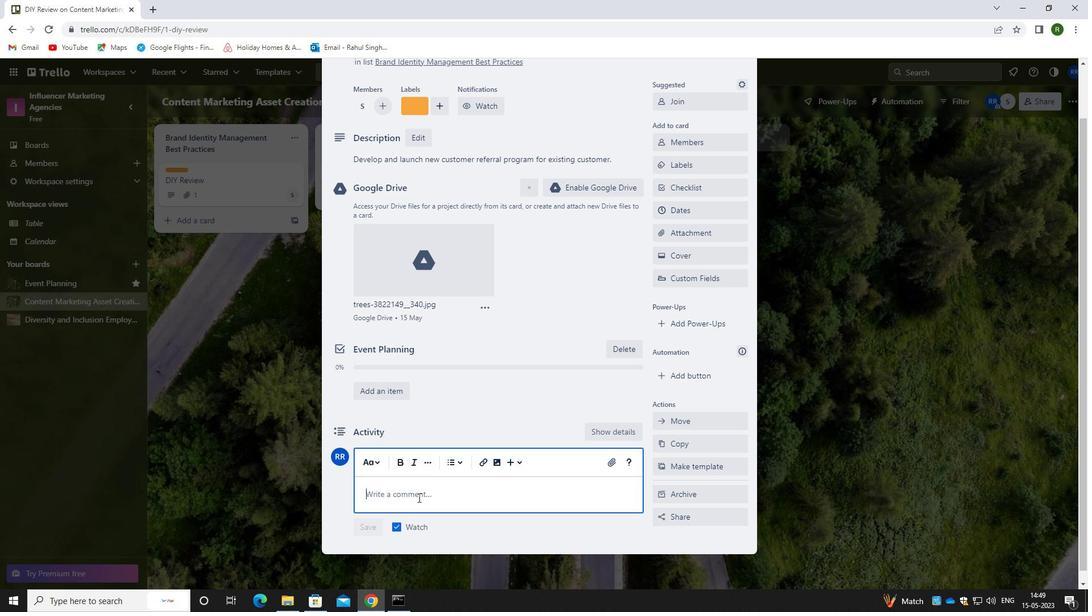 
Action: Mouse moved to (417, 497)
Screenshot: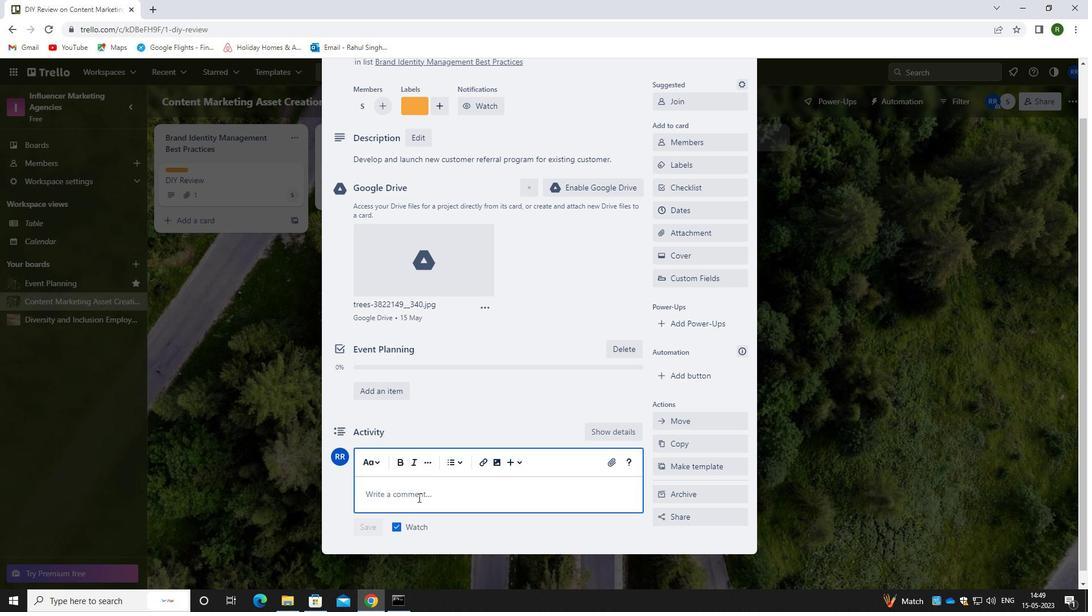 
Action: Key pressed <Key.caps_lock>T<Key.caps_lock>HIS<Key.space>TASK<Key.space>REQUIRES<Key.space>US<Key.space>TO<Key.space>BE<Key.space>ADAPTABLE<Key.space>AND<Key.space>FLEXIBLE,<Key.space>WILLL<Key.backspace>ING<Key.space>TO<Key.space>PIVOUT<Key.backspace><Key.backspace>T<Key.space>OUR<Key.space>APPROACH<Key.space>AS<Key.space>NEEDED<Key.space>TO<Key.space>ACHIVE<Key.space>SUCCESS.<Key.left><Key.left><Key.left><Key.left><Key.left><Key.left><Key.left><Key.left><Key.left><Key.left><Key.left>E
Screenshot: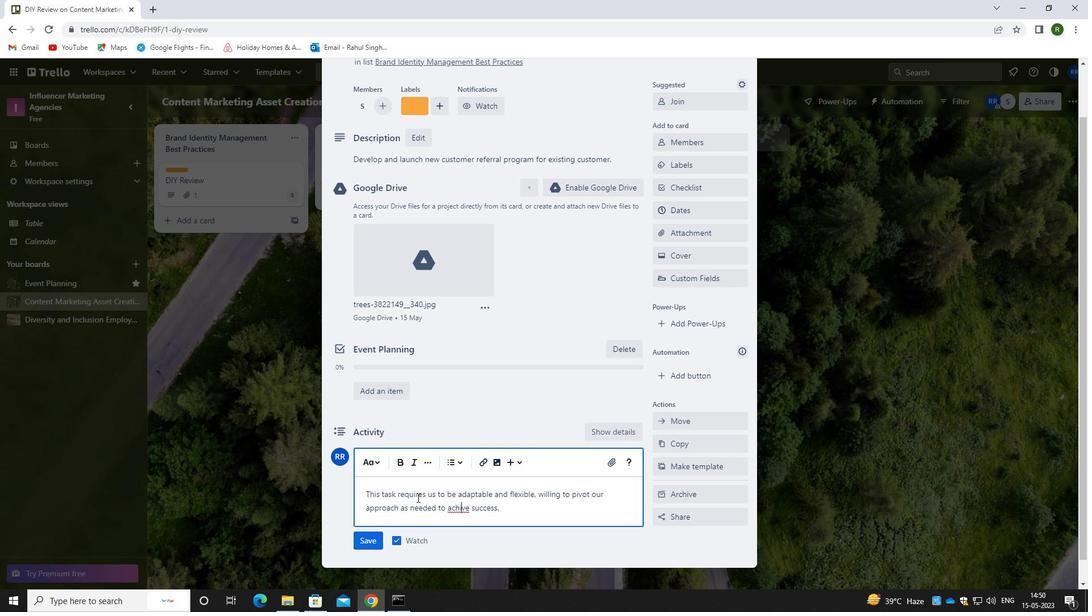 
Action: Mouse moved to (371, 540)
Screenshot: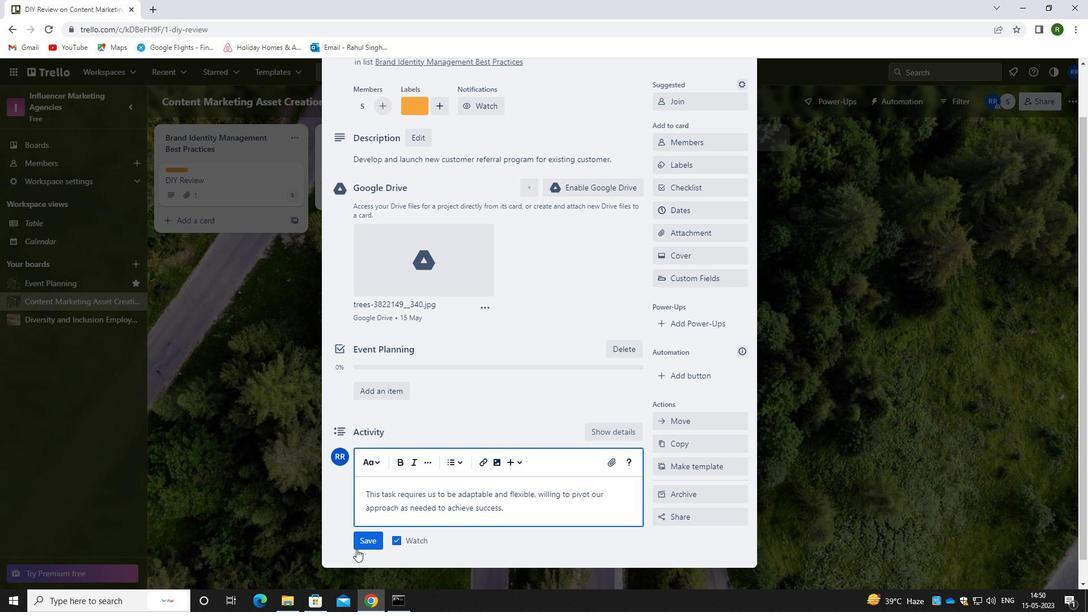 
Action: Mouse pressed left at (371, 540)
Screenshot: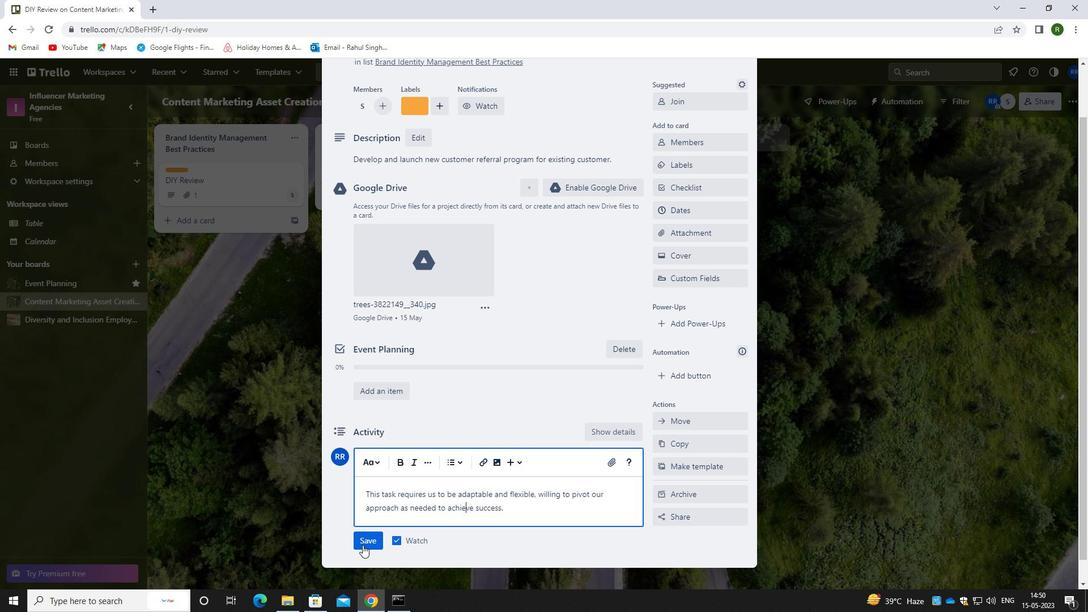 
Action: Mouse moved to (685, 214)
Screenshot: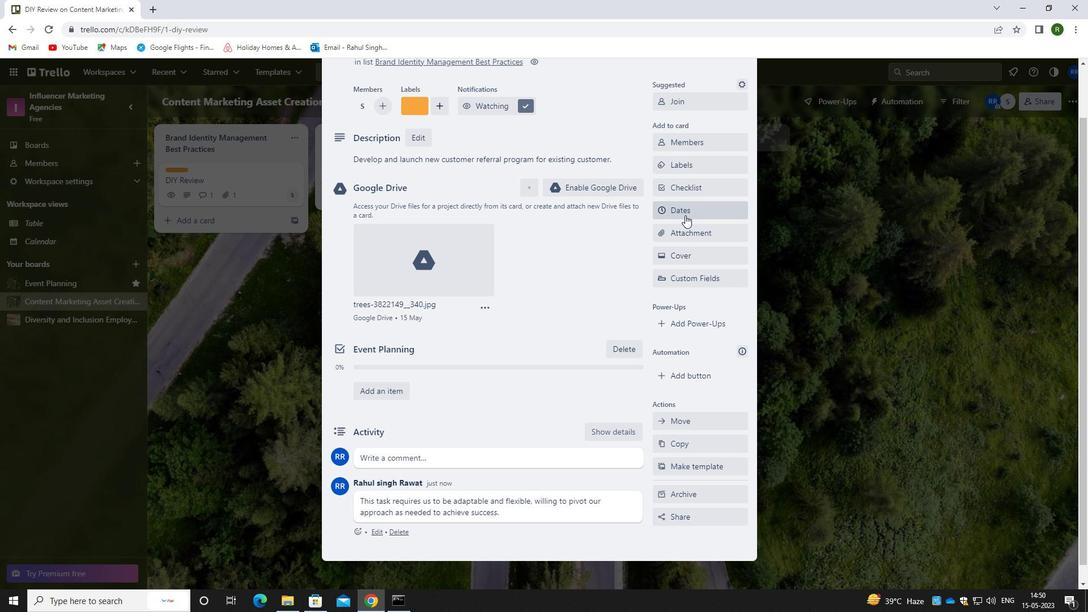 
Action: Mouse pressed left at (685, 214)
Screenshot: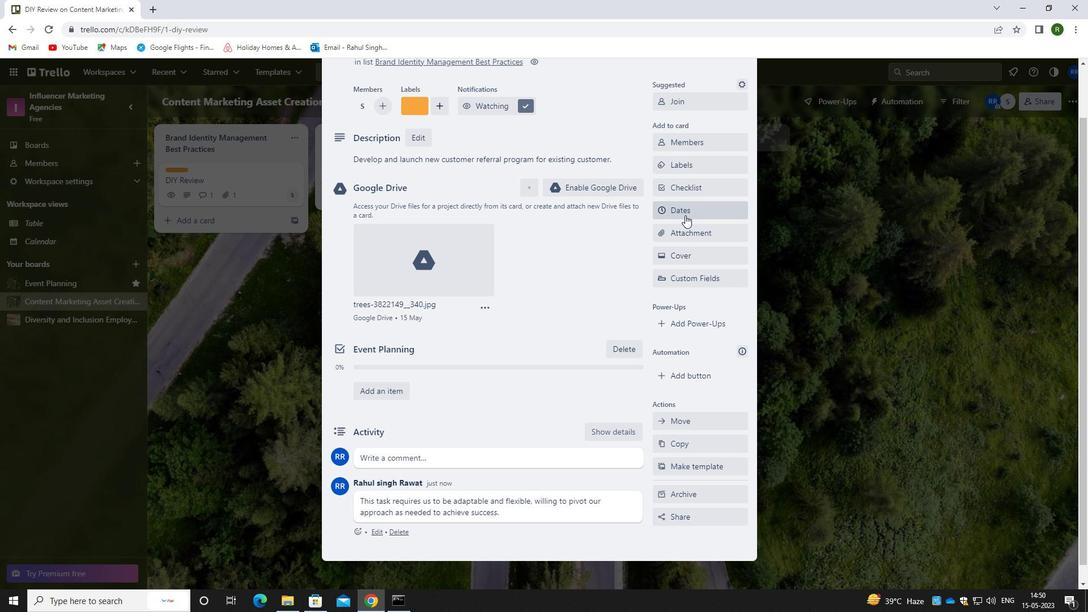 
Action: Mouse moved to (664, 305)
Screenshot: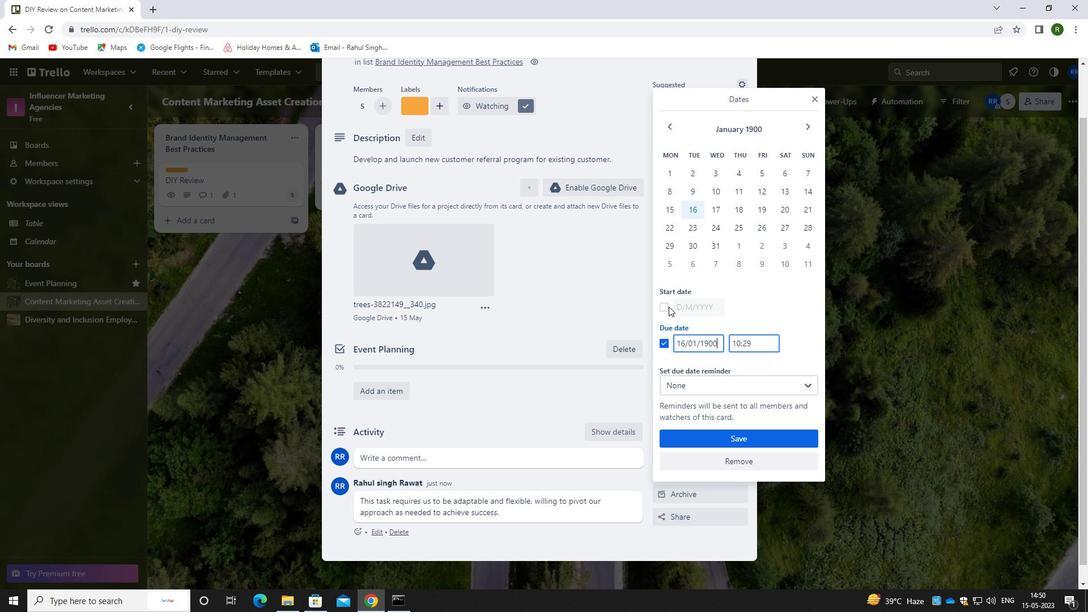 
Action: Mouse pressed left at (664, 305)
Screenshot: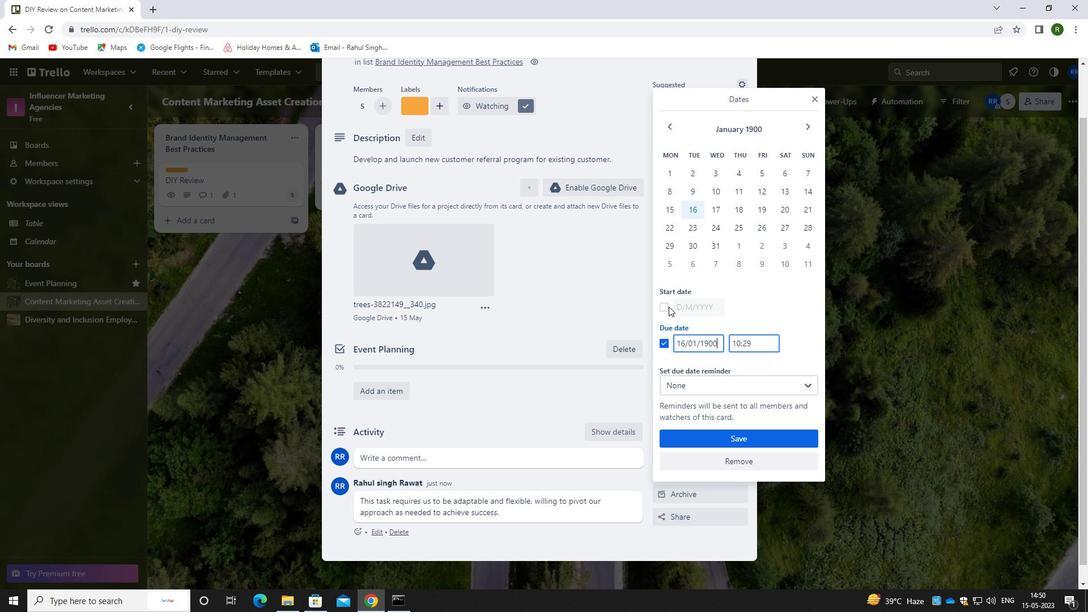 
Action: Mouse moved to (720, 311)
Screenshot: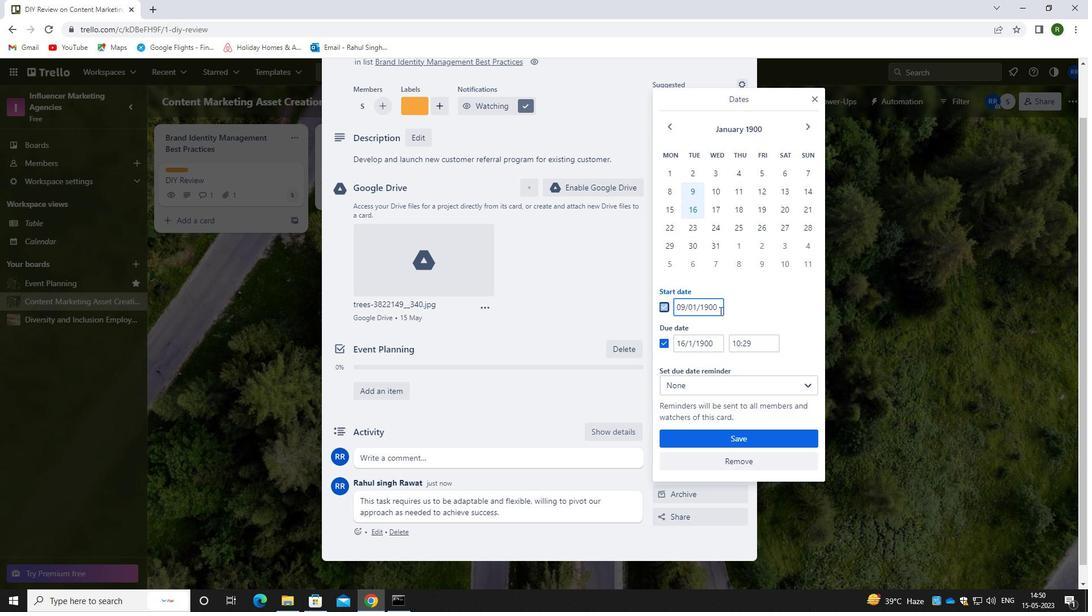 
Action: Mouse pressed left at (720, 311)
Screenshot: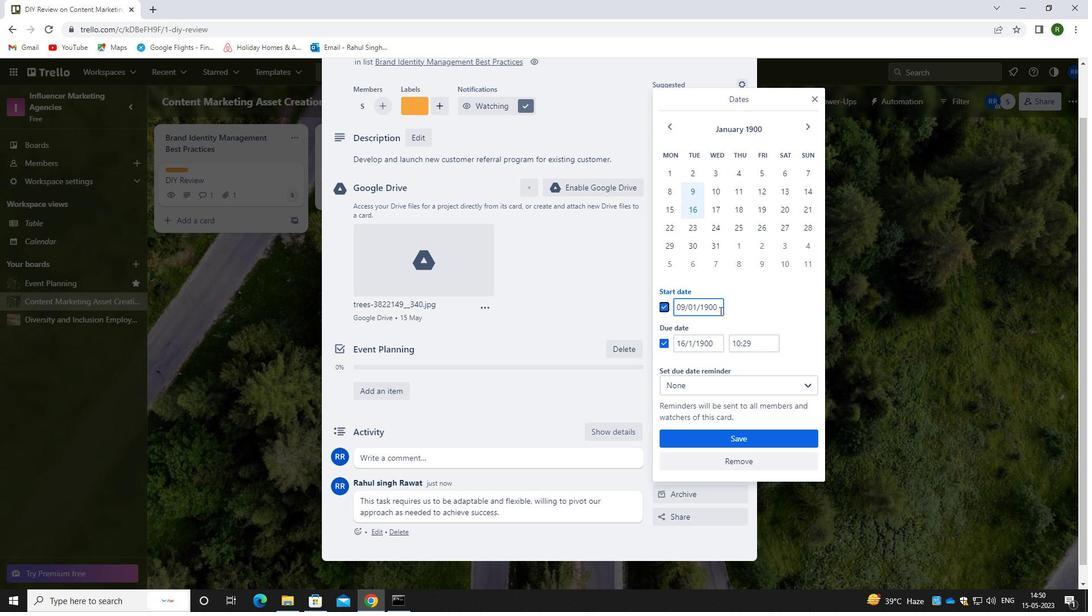 
Action: Mouse moved to (664, 321)
Screenshot: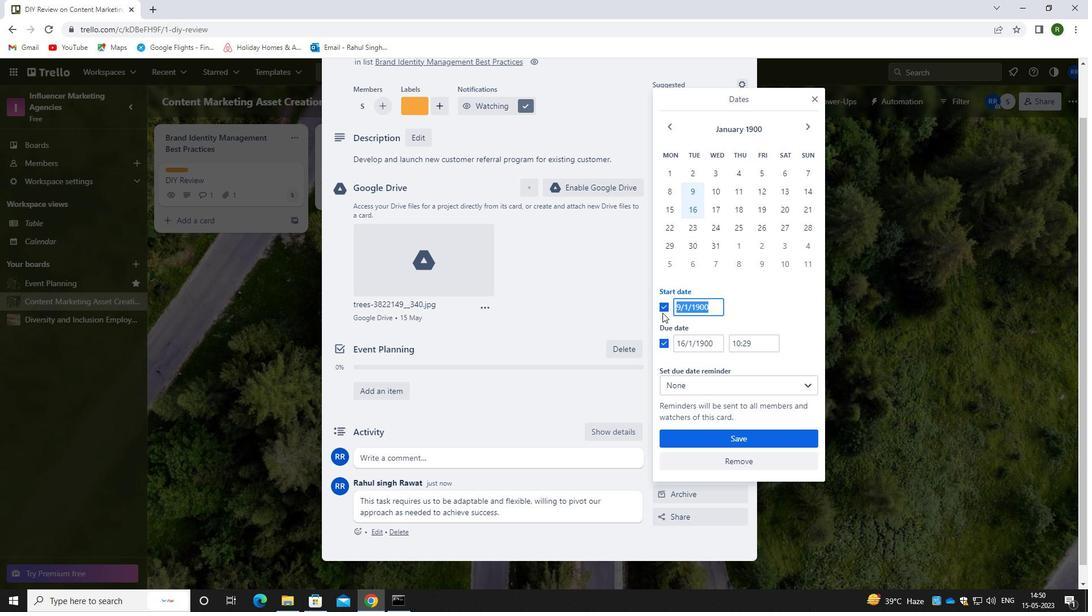 
Action: Key pressed 02/01/1900
Screenshot: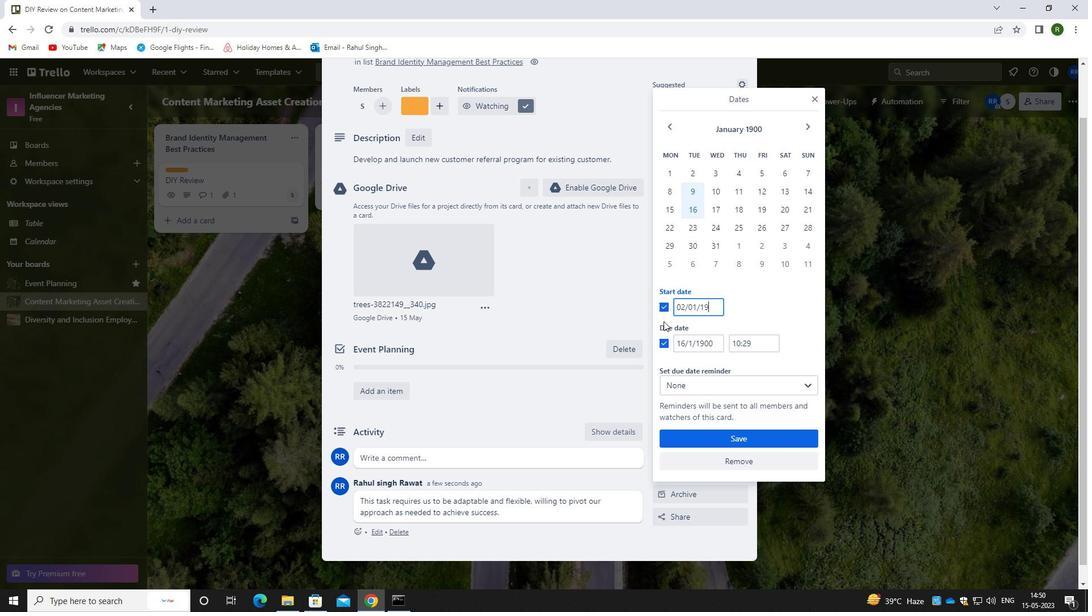 
Action: Mouse moved to (716, 342)
Screenshot: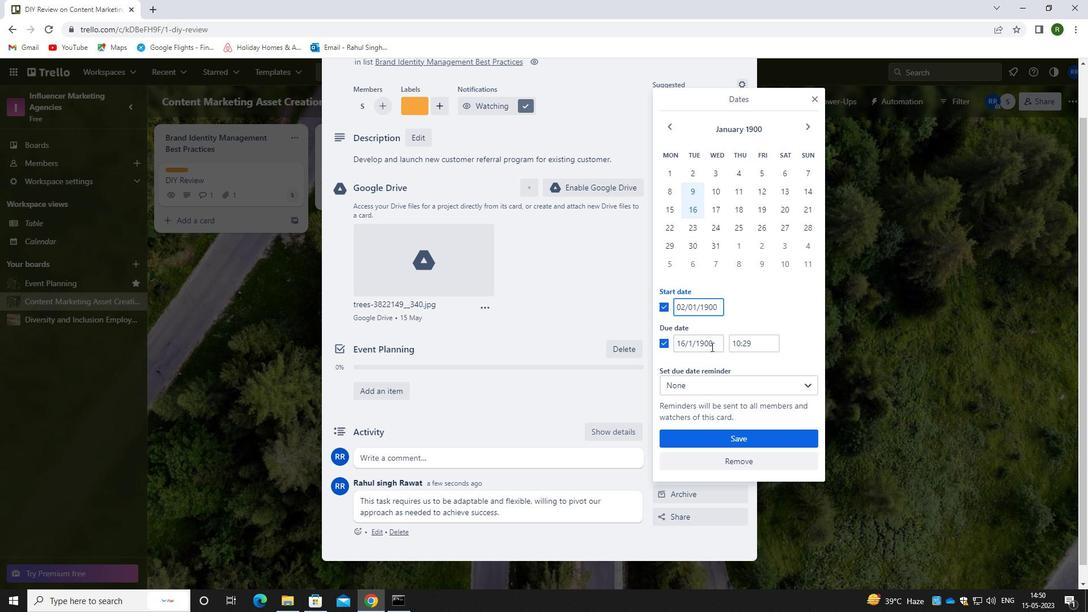 
Action: Mouse pressed left at (716, 342)
Screenshot: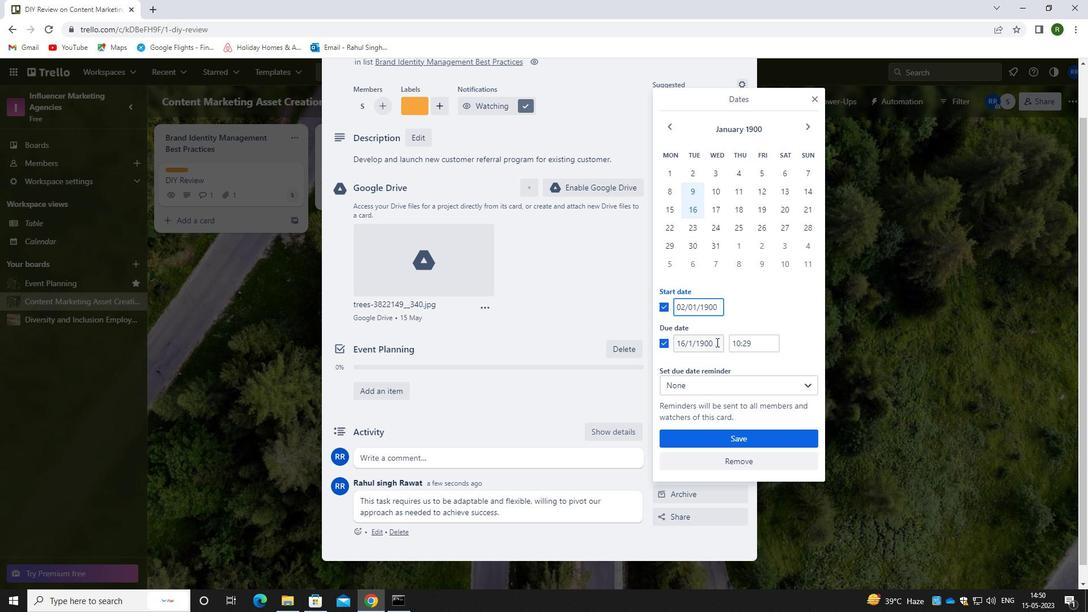 
Action: Mouse moved to (654, 335)
Screenshot: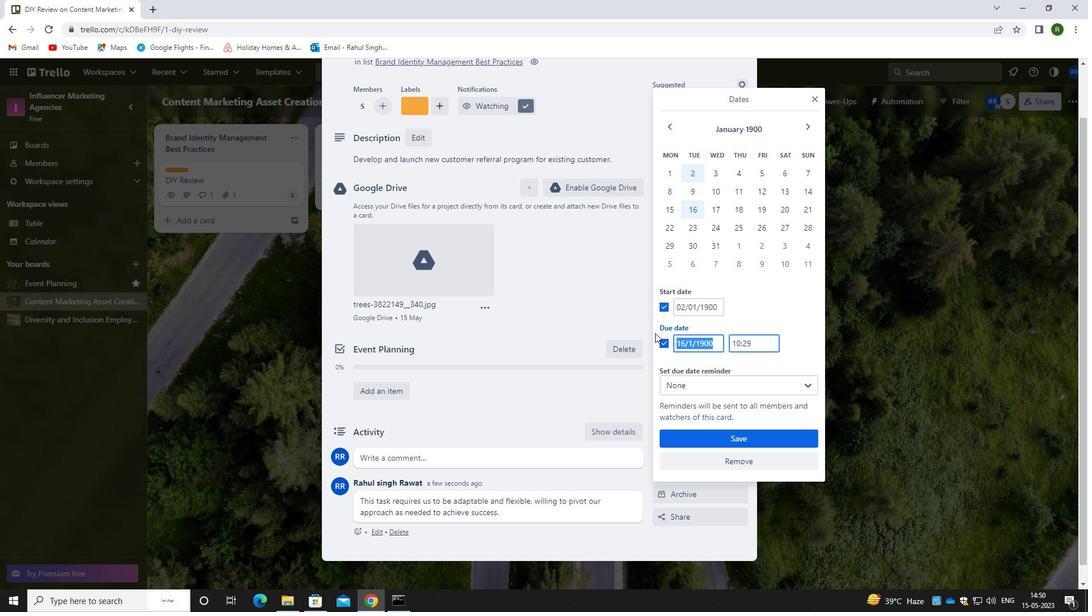 
Action: Key pressed 09/01/1900
Screenshot: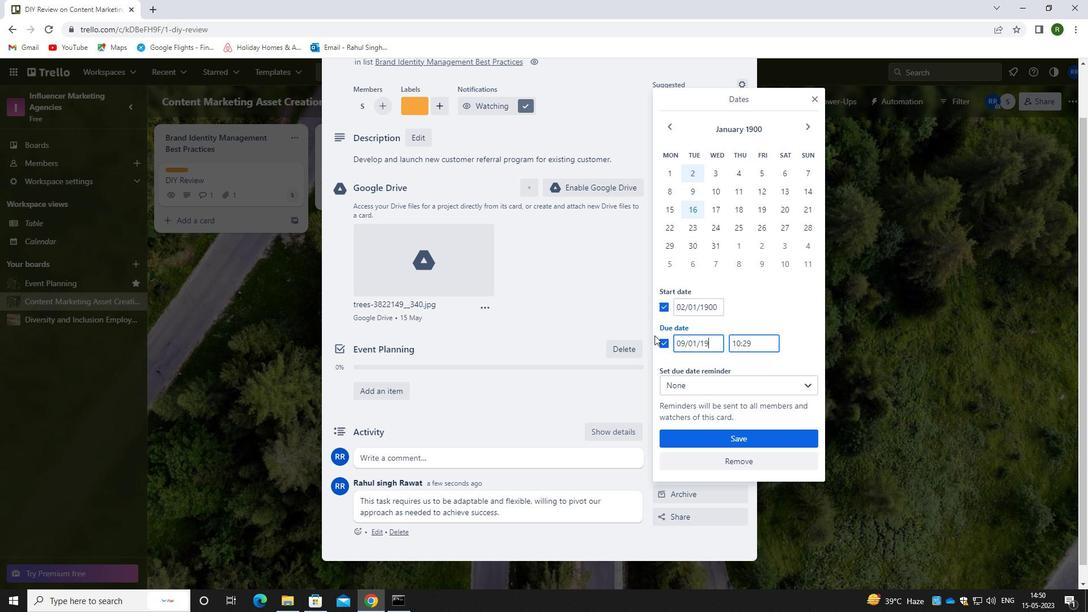 
Action: Mouse moved to (782, 440)
Screenshot: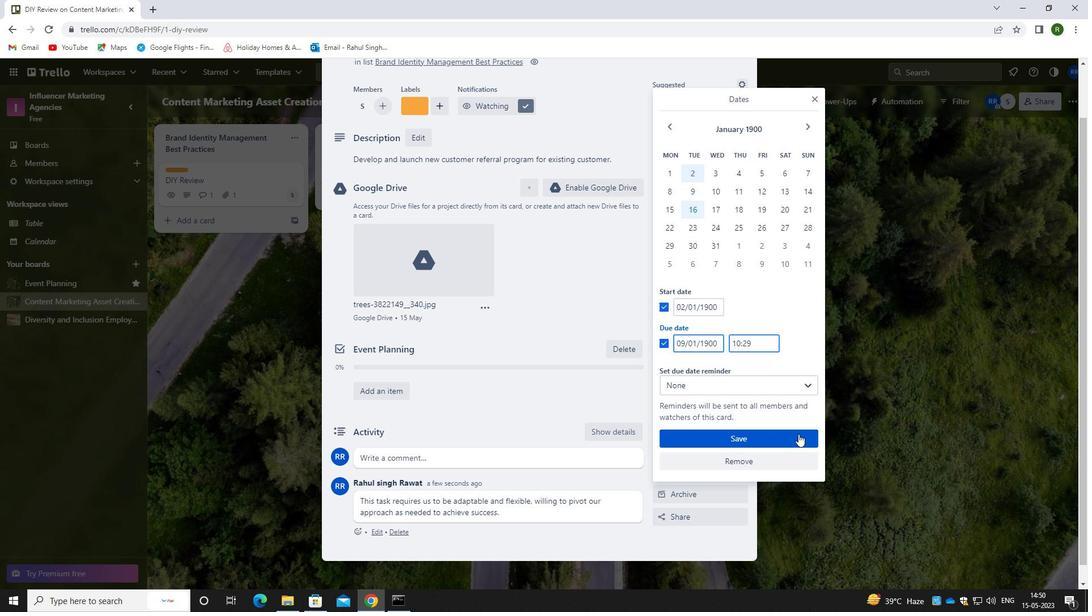 
Action: Mouse pressed left at (782, 440)
Screenshot: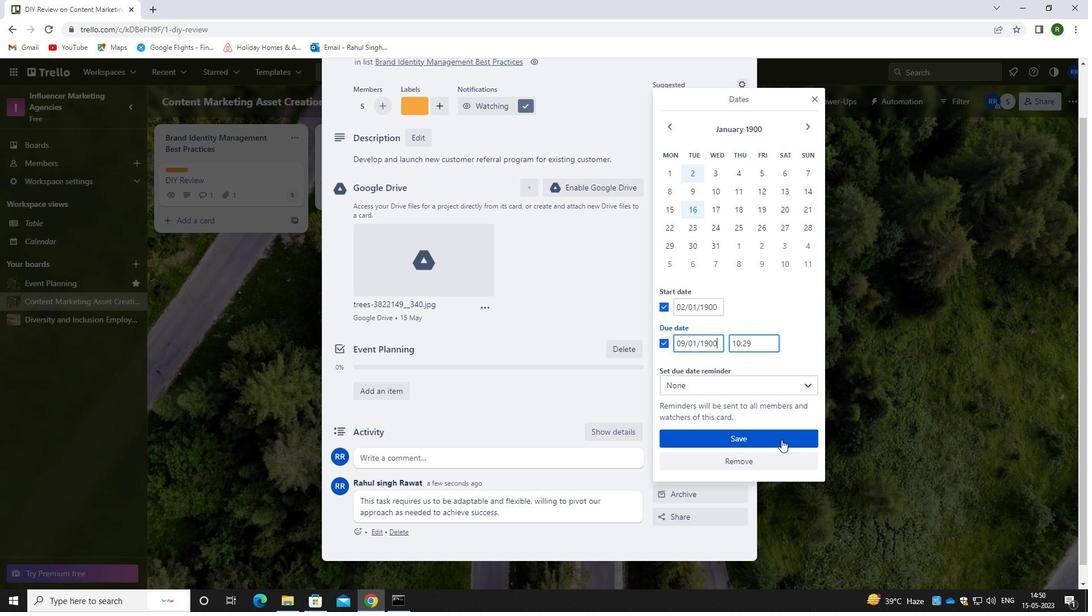 
Action: Mouse moved to (574, 343)
Screenshot: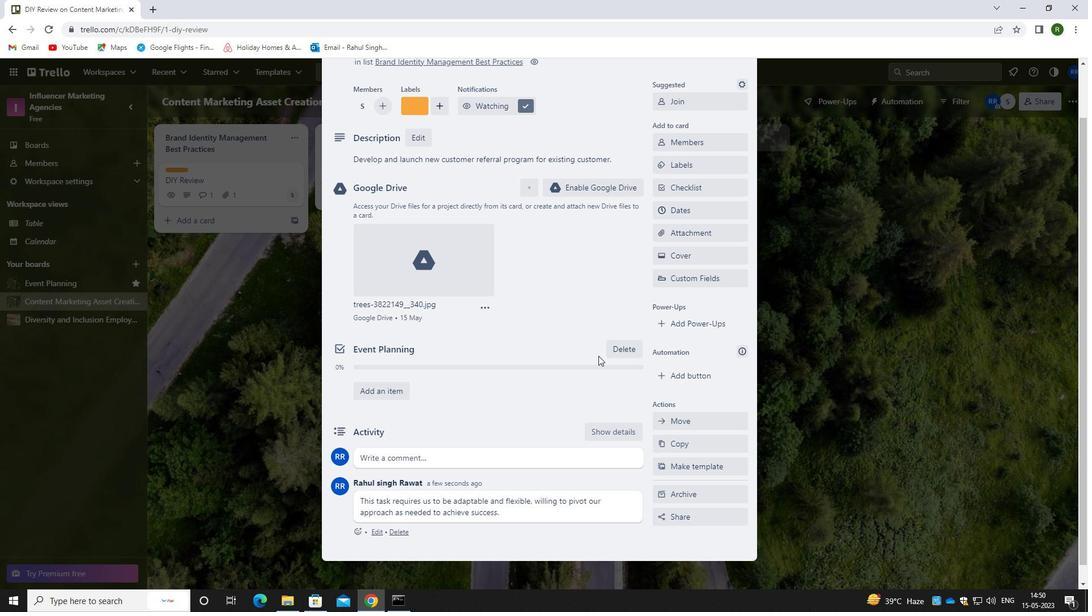 
Action: Mouse scrolled (574, 343) with delta (0, 0)
Screenshot: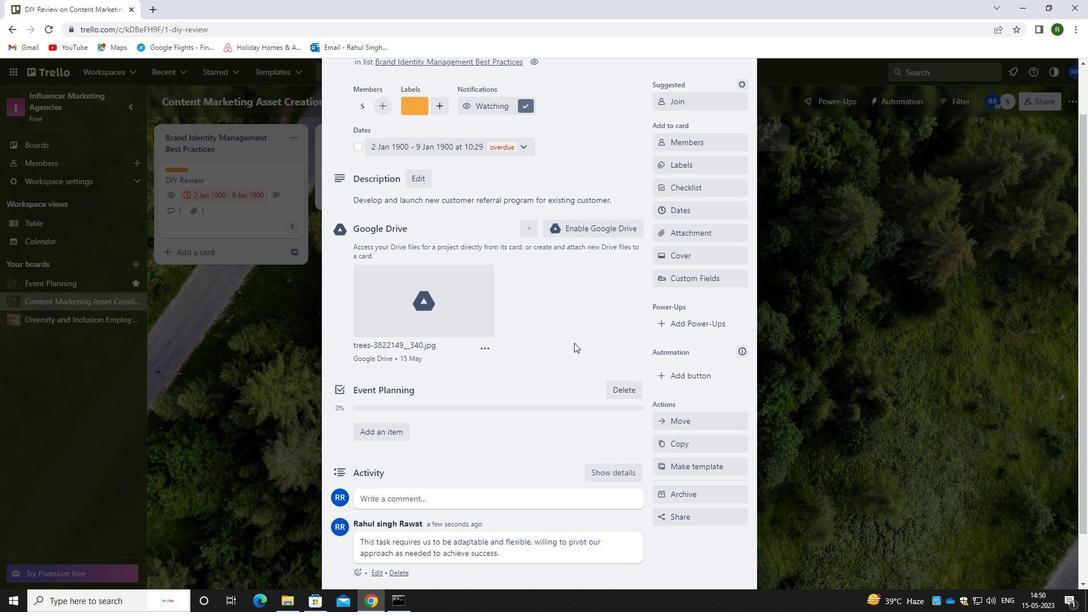 
Action: Mouse scrolled (574, 343) with delta (0, 0)
Screenshot: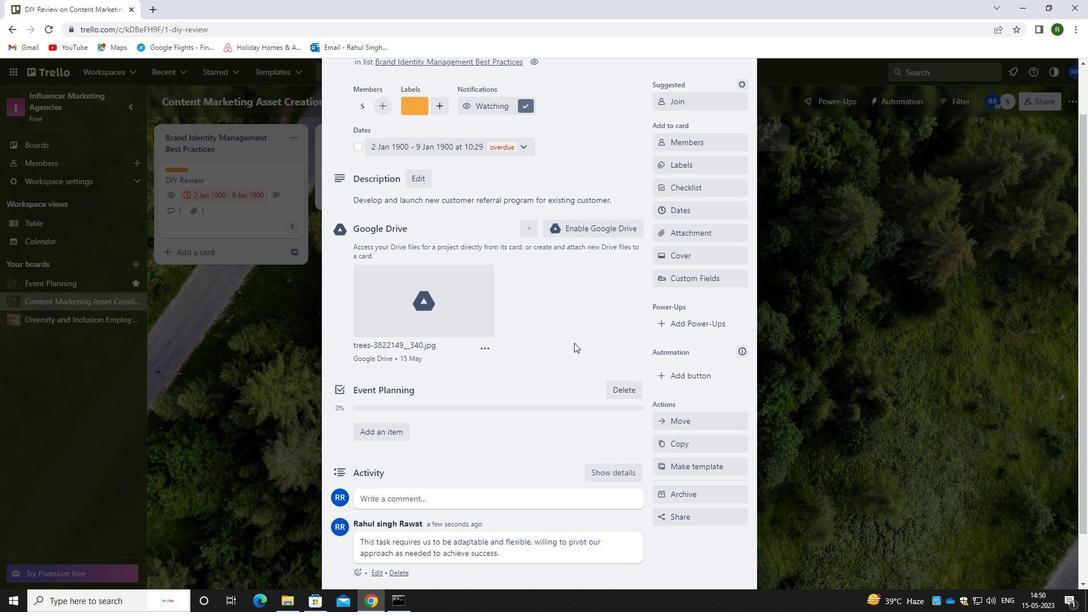 
